 Task: In Heading Arial with underline. Font size of heading  '18'Font style of data Calibri. Font size of data  9Alignment of headline & data Align center. Fill color in heading,  RedFont color of data Black Apply border in Data No BorderIn the sheet  Attendance Summary Reportbook
Action: Mouse moved to (93, 177)
Screenshot: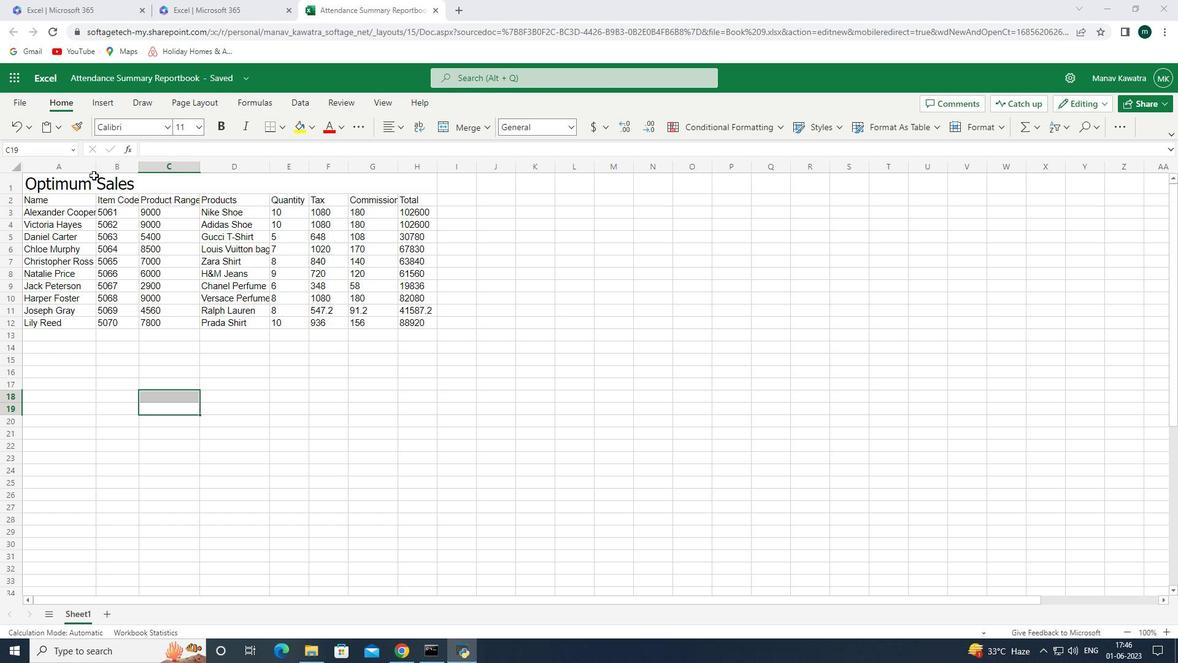 
Action: Mouse pressed left at (93, 177)
Screenshot: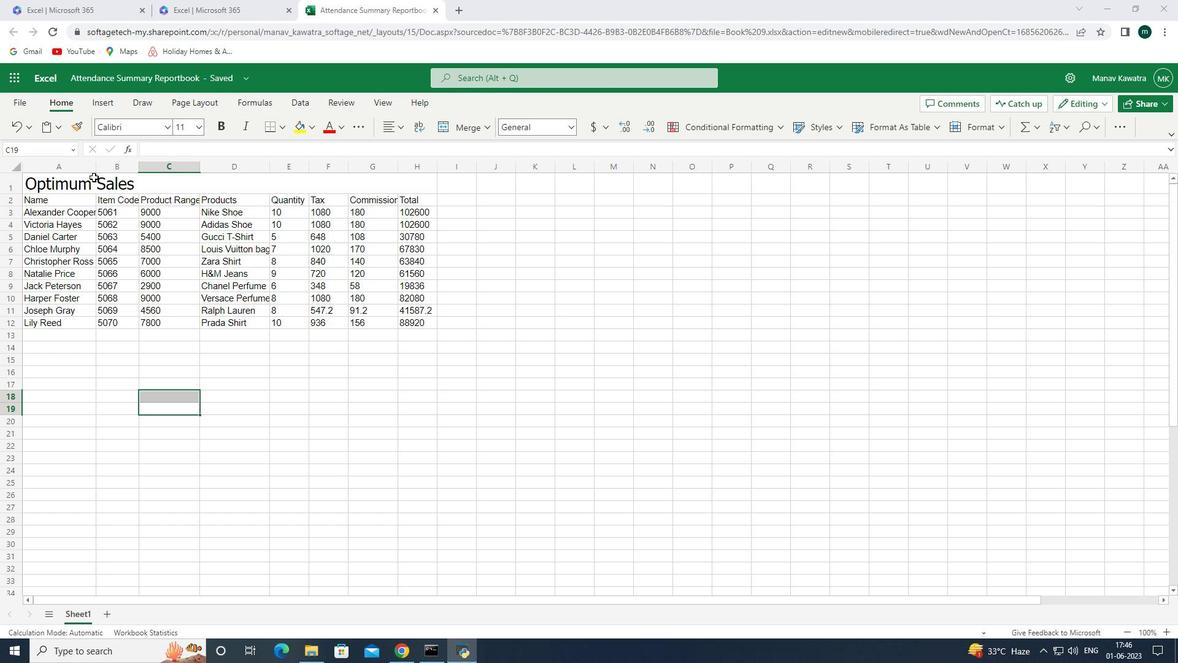 
Action: Mouse moved to (170, 130)
Screenshot: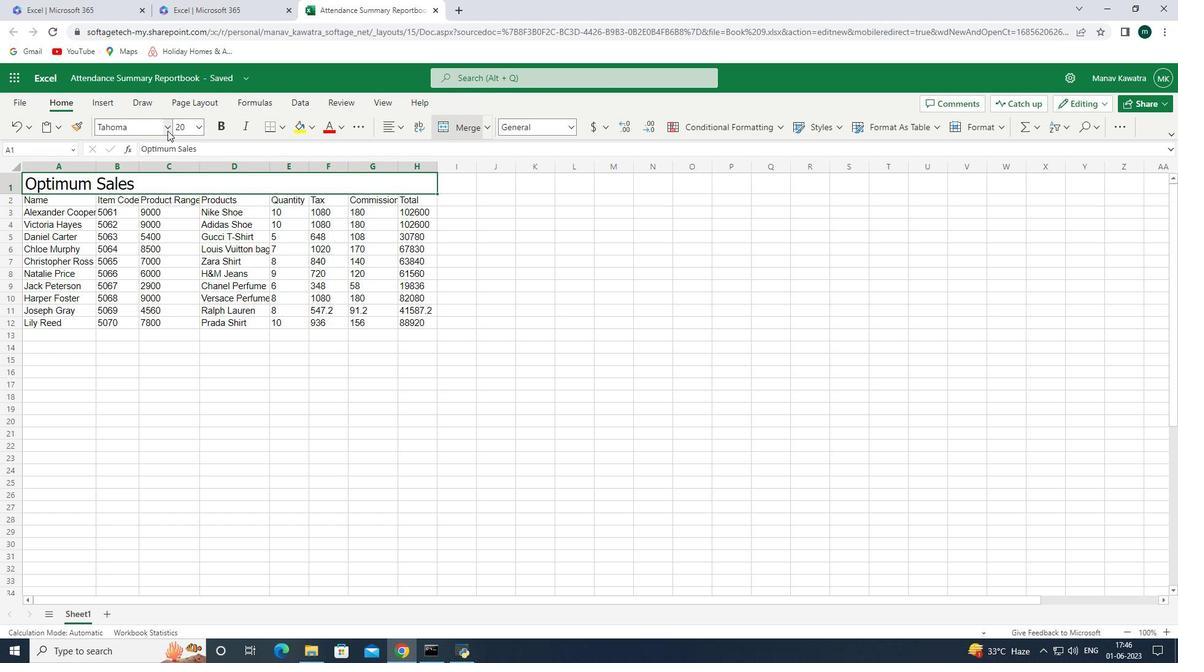 
Action: Mouse pressed left at (170, 130)
Screenshot: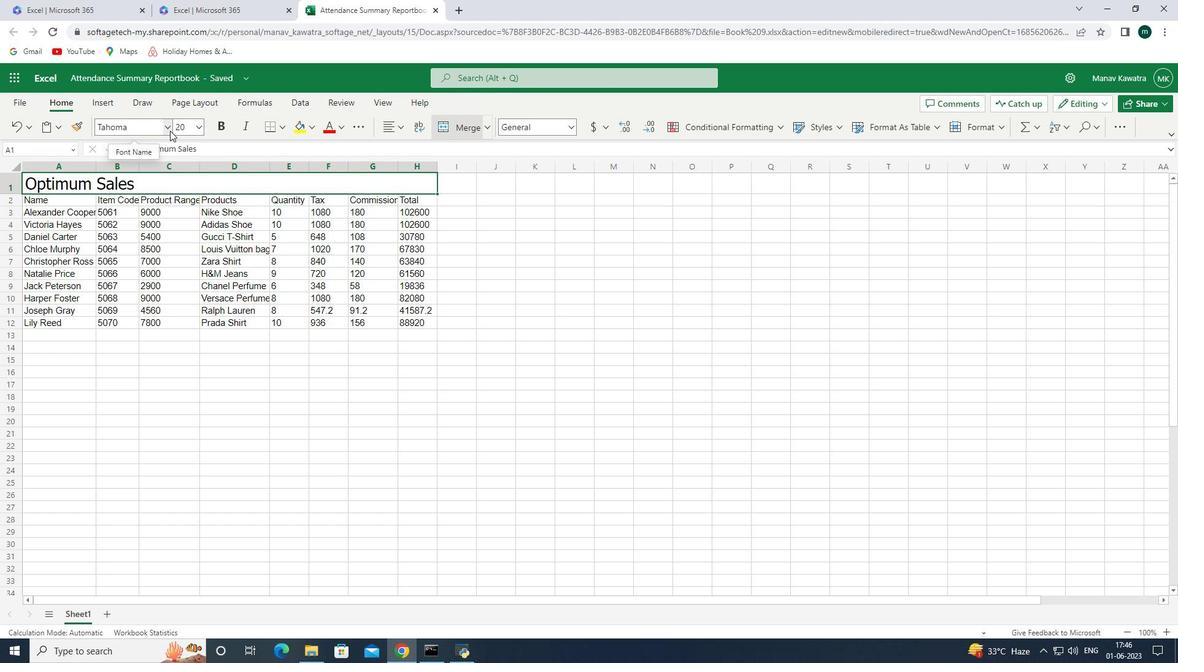 
Action: Mouse moved to (199, 224)
Screenshot: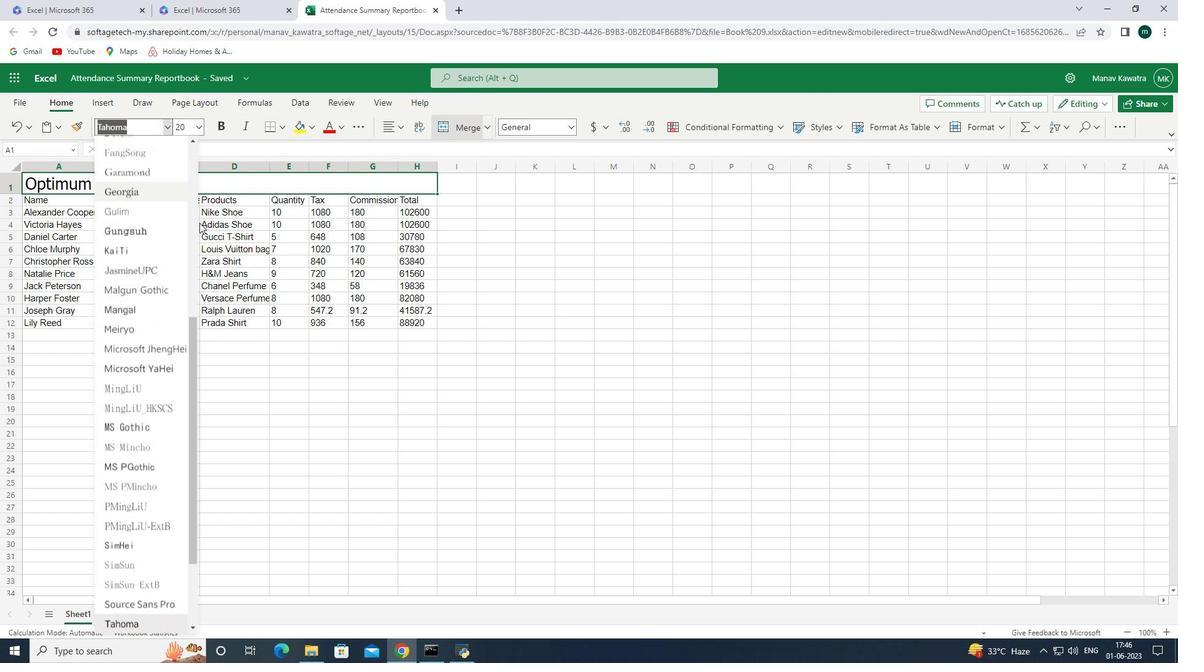 
Action: Key pressed <Key.up><Key.up><Key.up><Key.up><Key.up><Key.up><Key.up><Key.up><Key.up><Key.up><Key.up><Key.up><Key.up><Key.up><Key.up><Key.up><Key.up><Key.up><Key.up><Key.up><Key.up><Key.up><Key.up><Key.up><Key.up><Key.up><Key.up><Key.up><Key.up><Key.up><Key.up><Key.up><Key.up><Key.up><Key.up><Key.up><Key.up><Key.up><Key.up><Key.up><Key.enter>
Screenshot: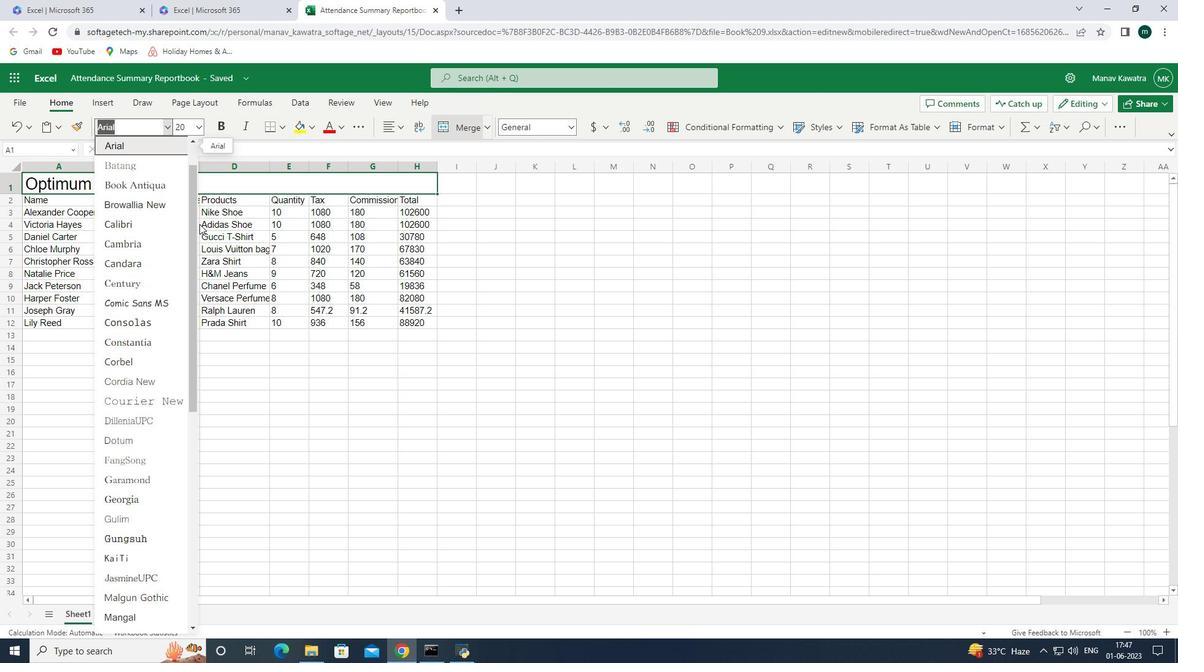 
Action: Mouse moved to (367, 127)
Screenshot: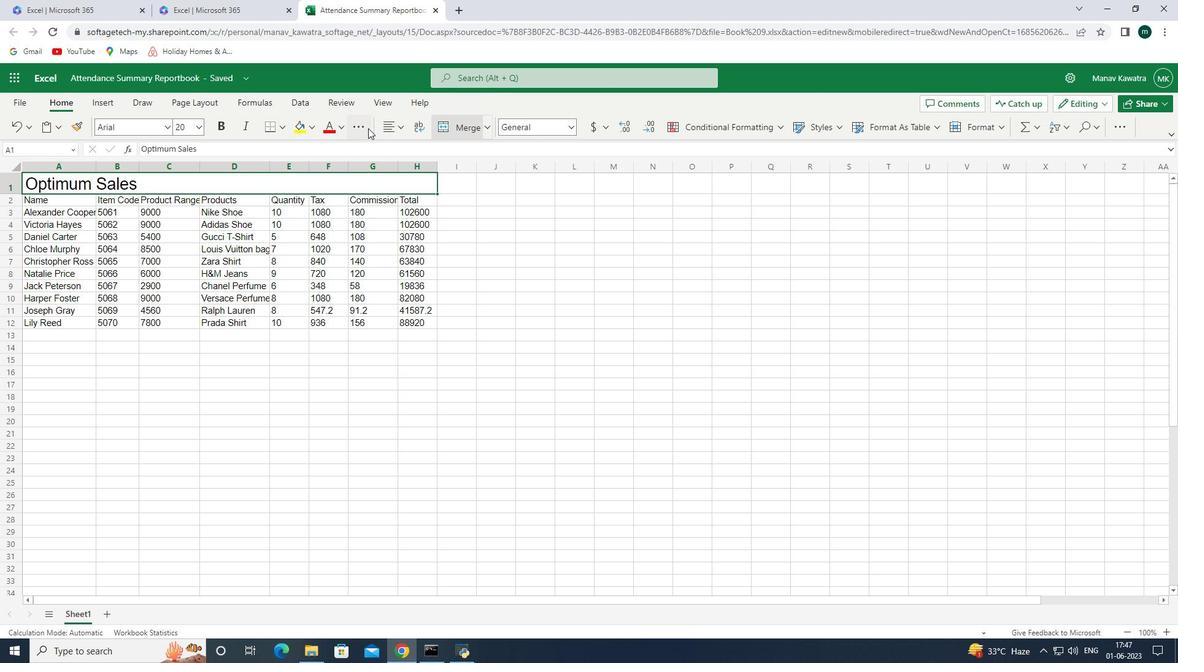 
Action: Mouse pressed left at (367, 127)
Screenshot: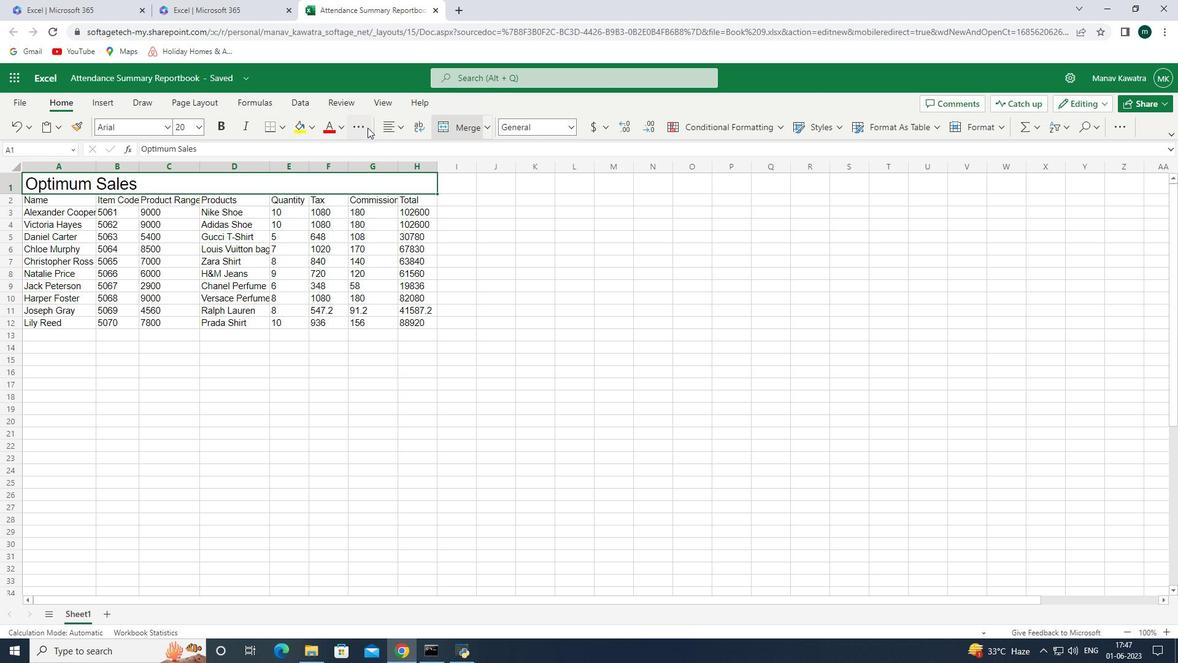 
Action: Mouse moved to (383, 216)
Screenshot: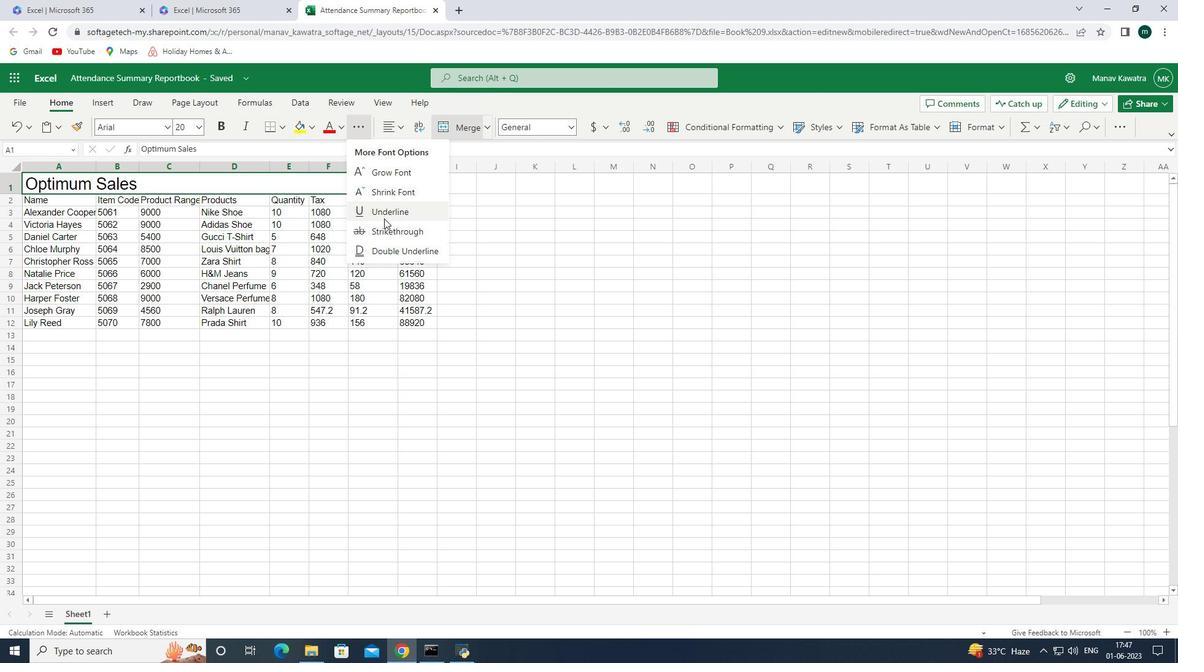 
Action: Mouse pressed left at (383, 216)
Screenshot: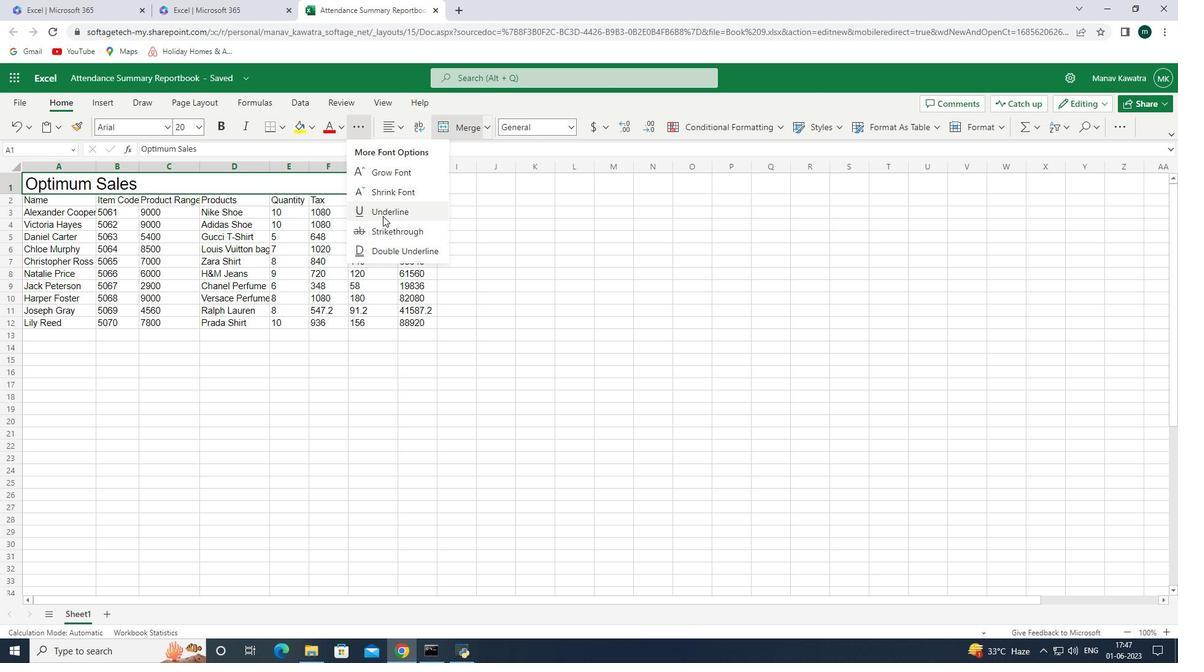 
Action: Mouse moved to (195, 128)
Screenshot: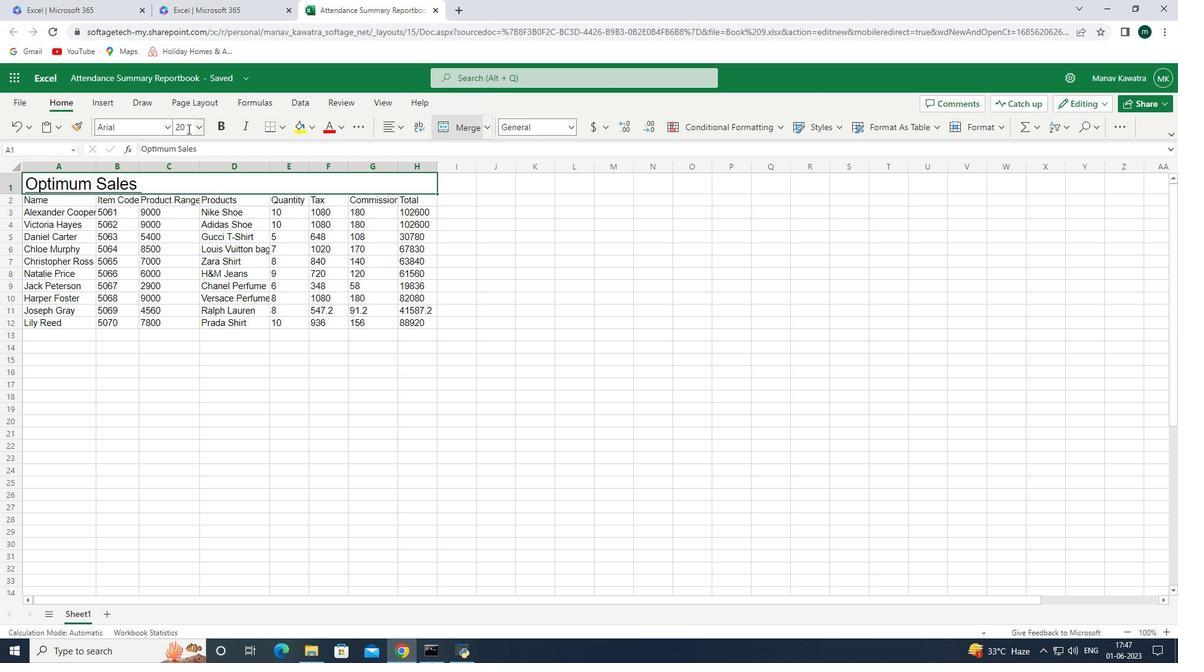 
Action: Mouse pressed left at (195, 128)
Screenshot: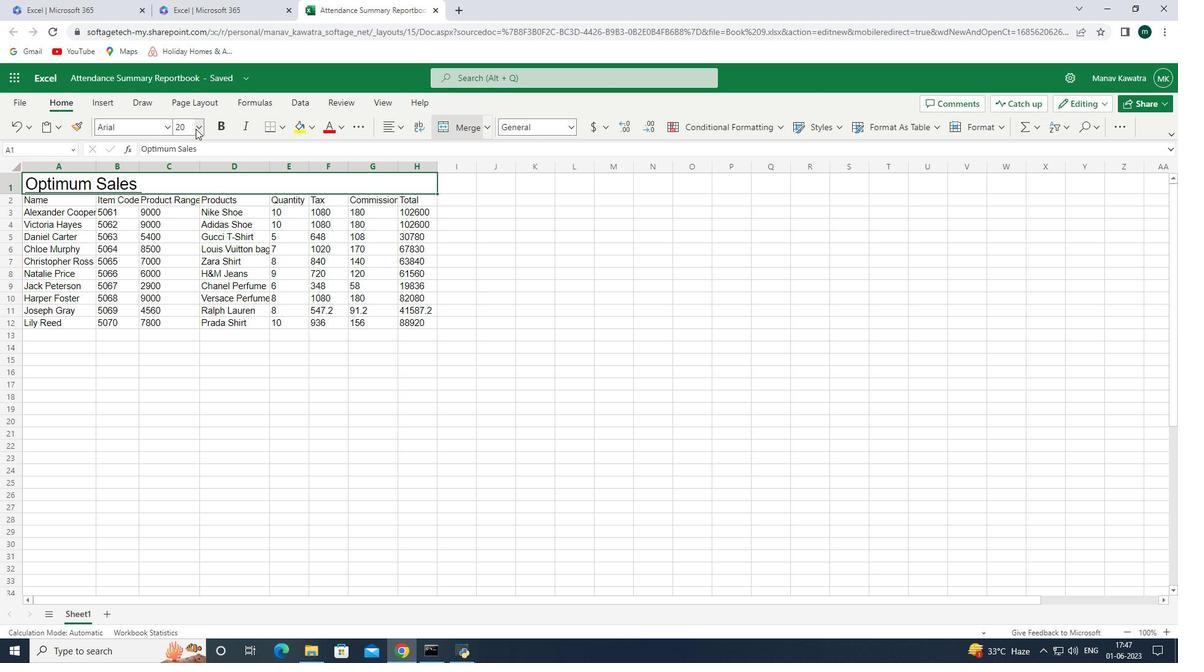
Action: Mouse moved to (194, 276)
Screenshot: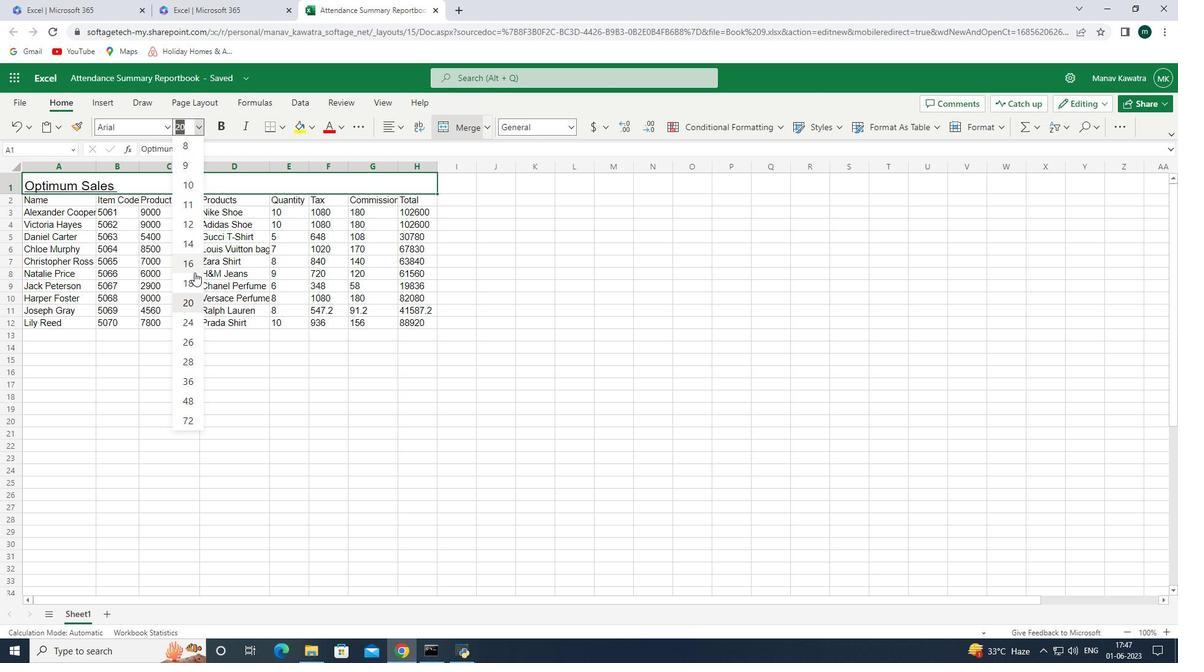 
Action: Mouse pressed left at (194, 276)
Screenshot: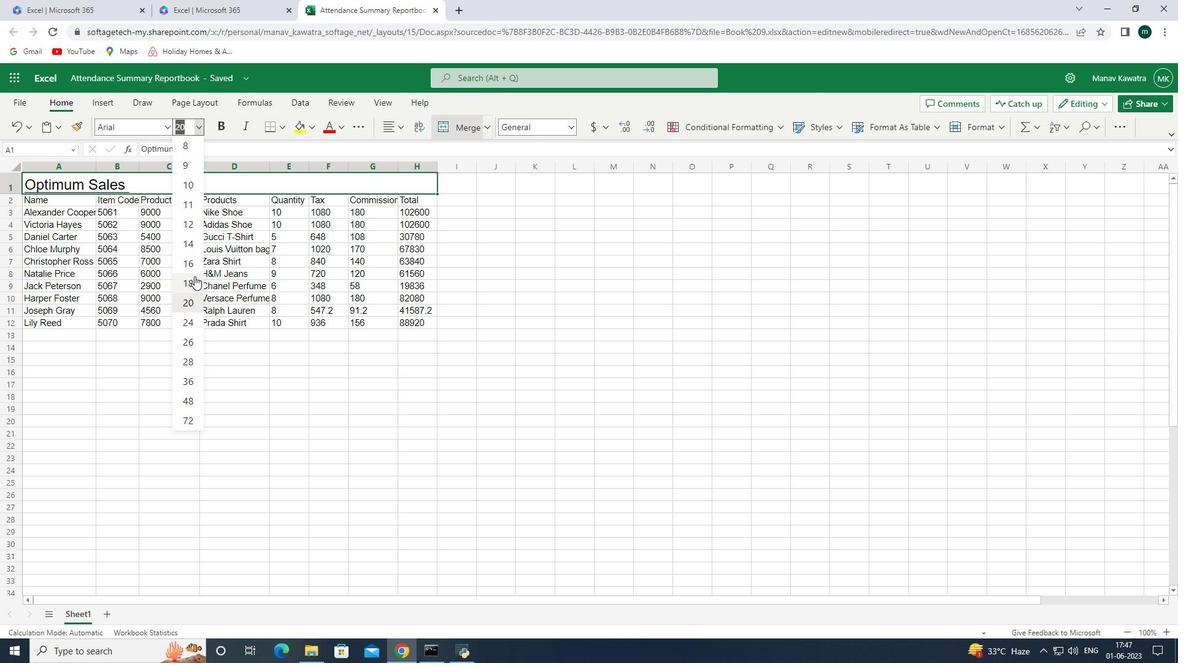 
Action: Mouse moved to (30, 198)
Screenshot: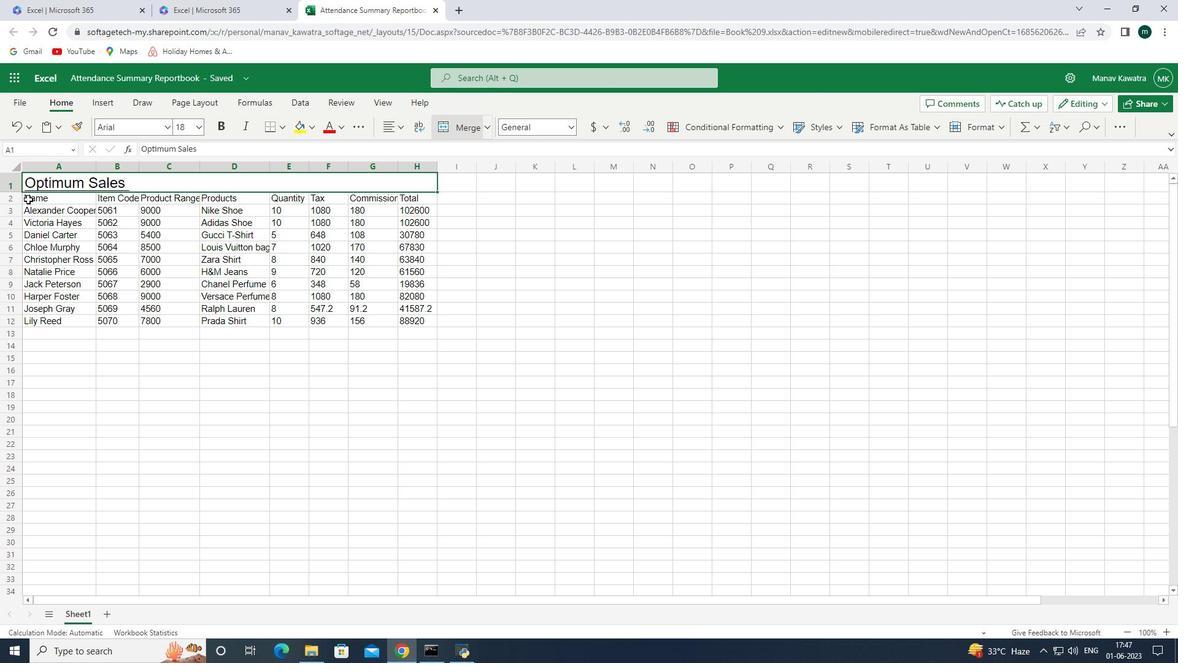 
Action: Mouse pressed left at (30, 198)
Screenshot: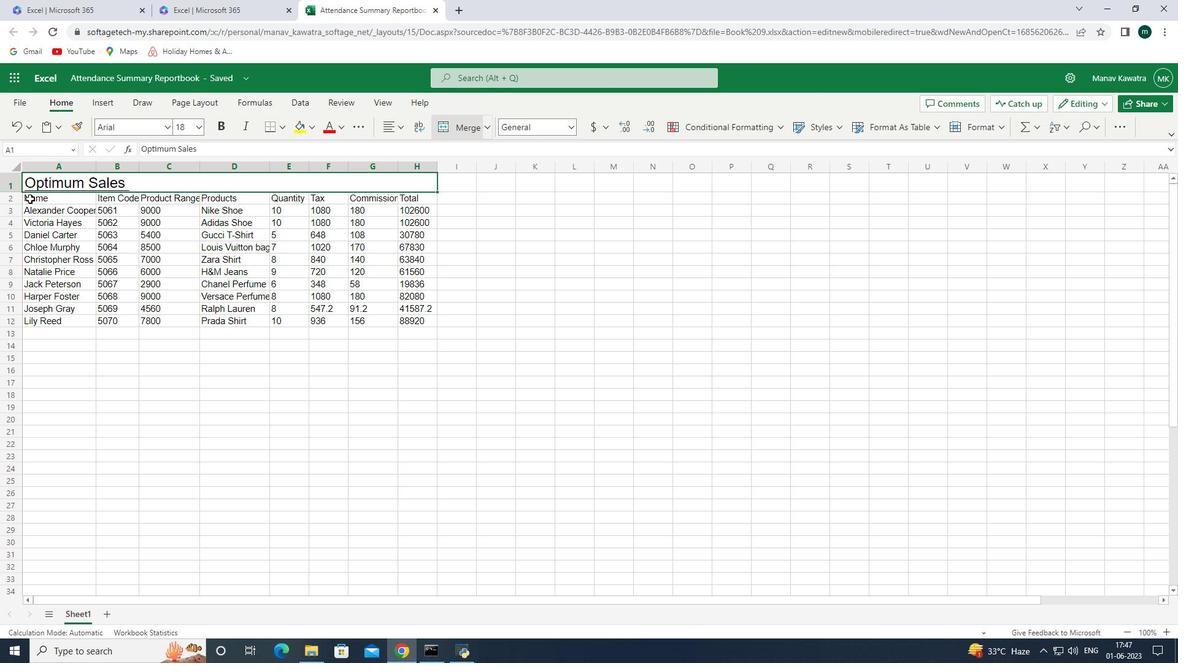 
Action: Mouse moved to (195, 126)
Screenshot: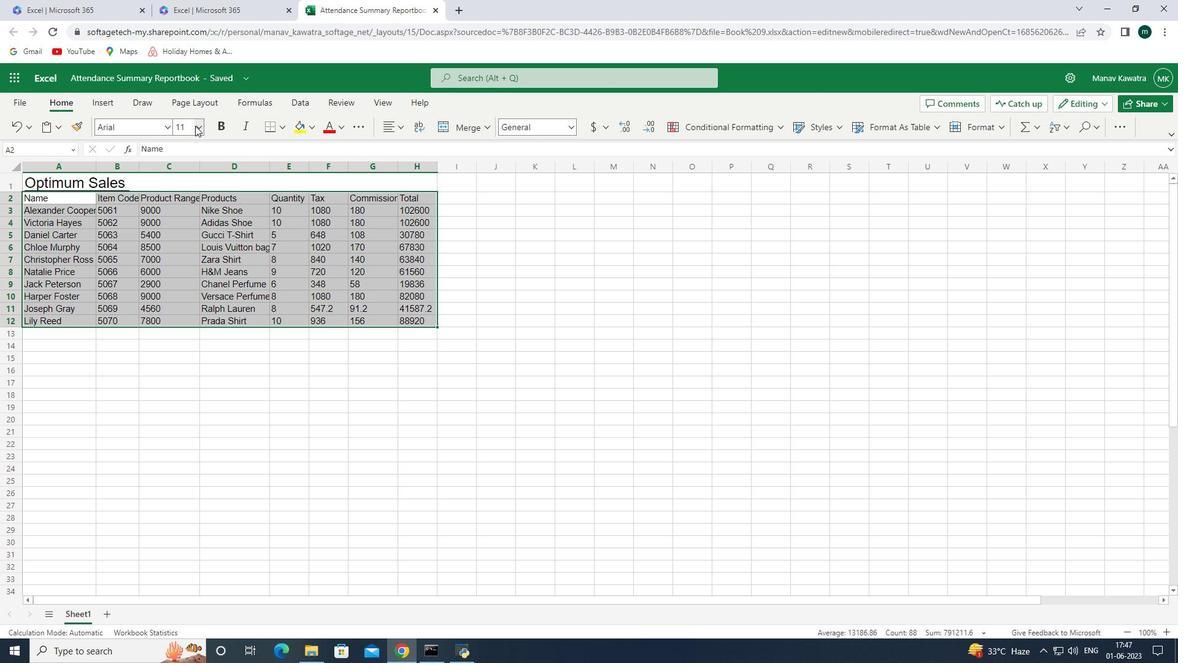 
Action: Mouse pressed left at (195, 126)
Screenshot: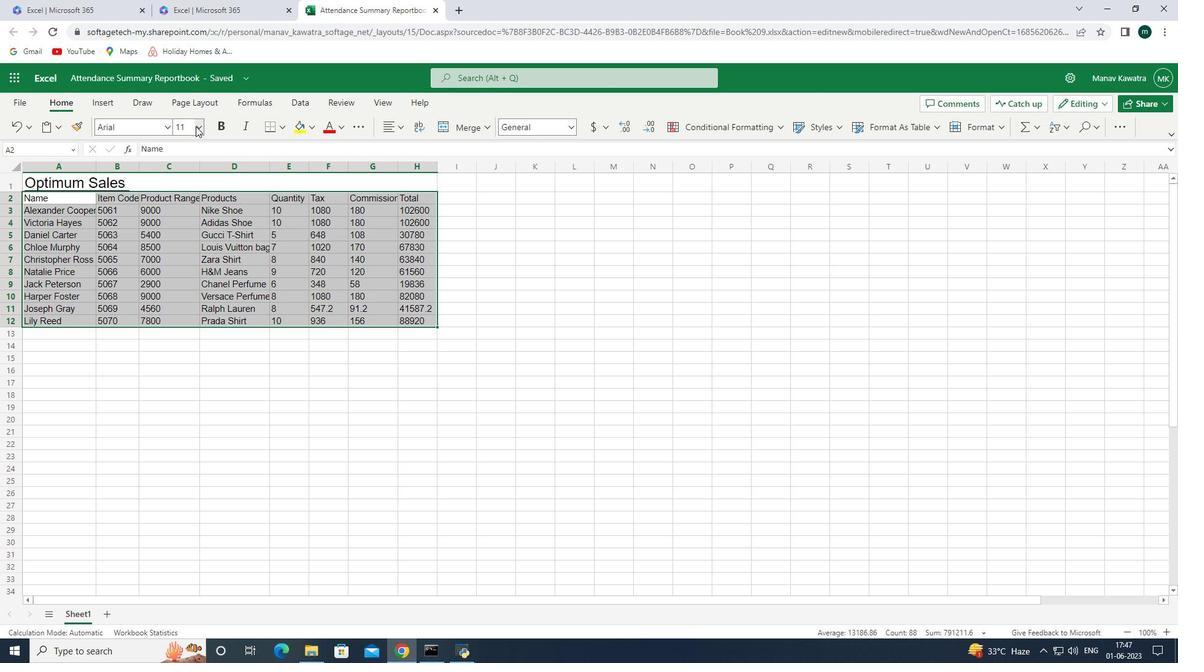 
Action: Mouse moved to (193, 166)
Screenshot: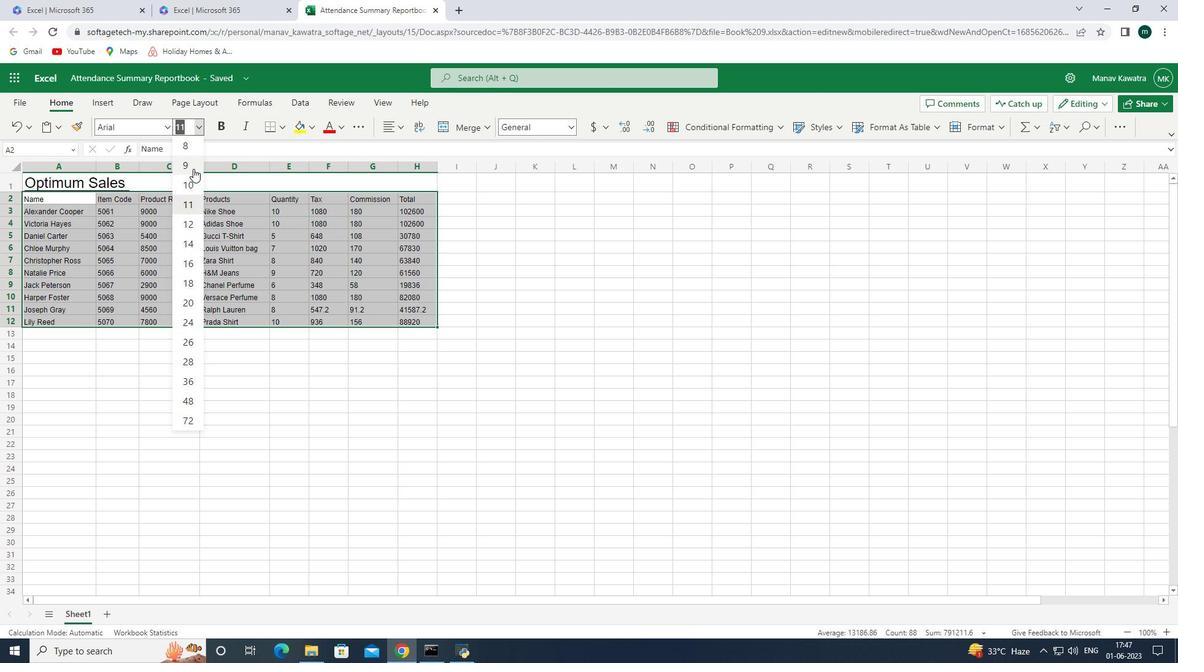 
Action: Mouse pressed left at (193, 166)
Screenshot: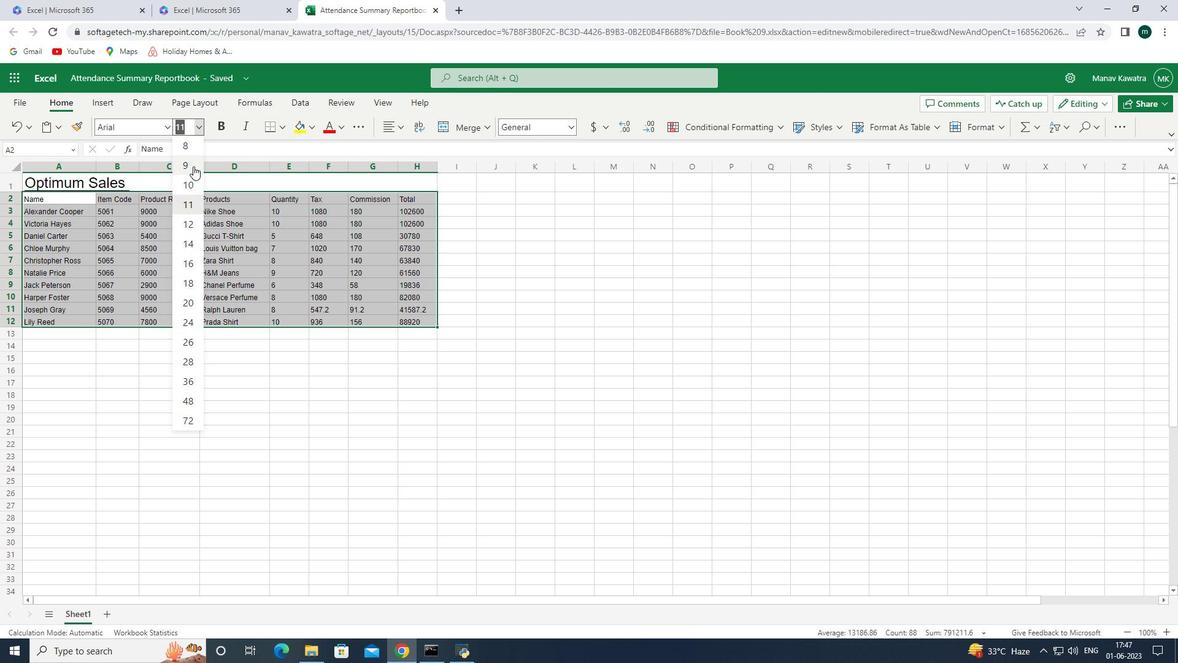 
Action: Mouse moved to (550, 438)
Screenshot: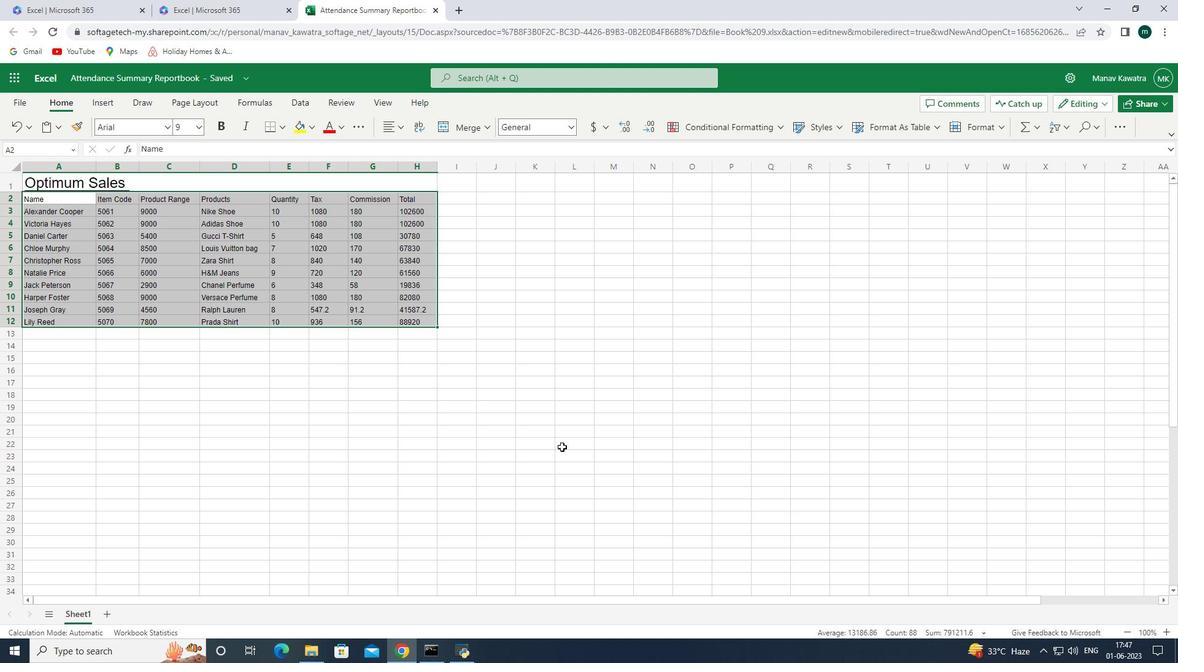 
Action: Mouse pressed left at (550, 438)
Screenshot: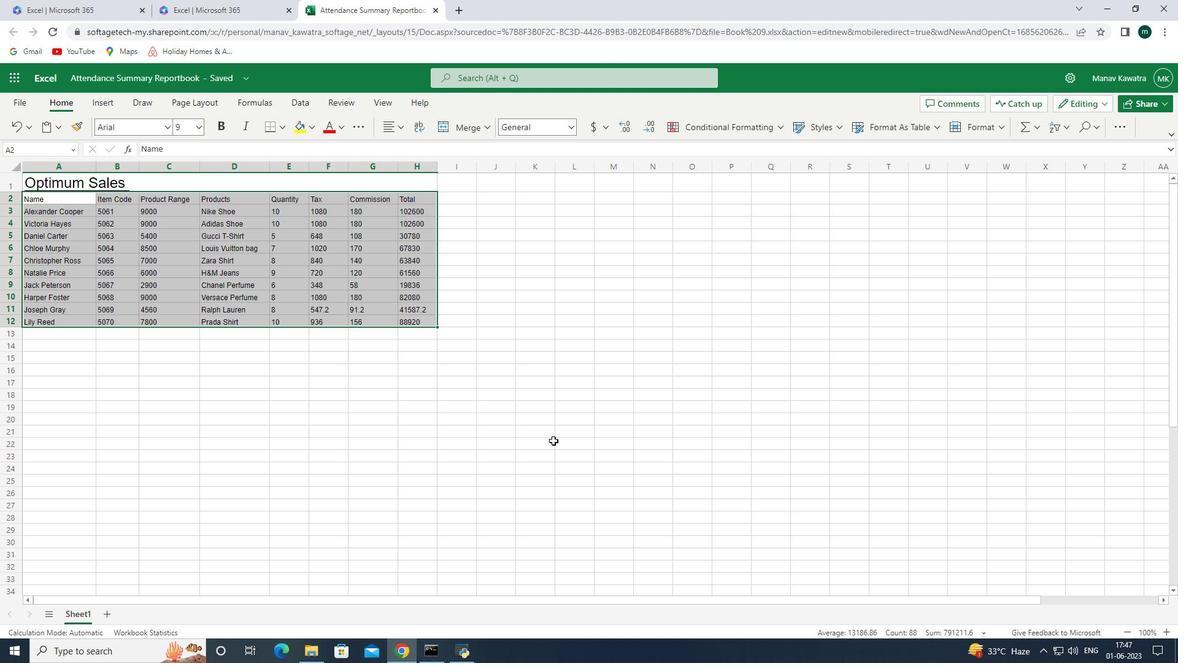 
Action: Mouse moved to (112, 180)
Screenshot: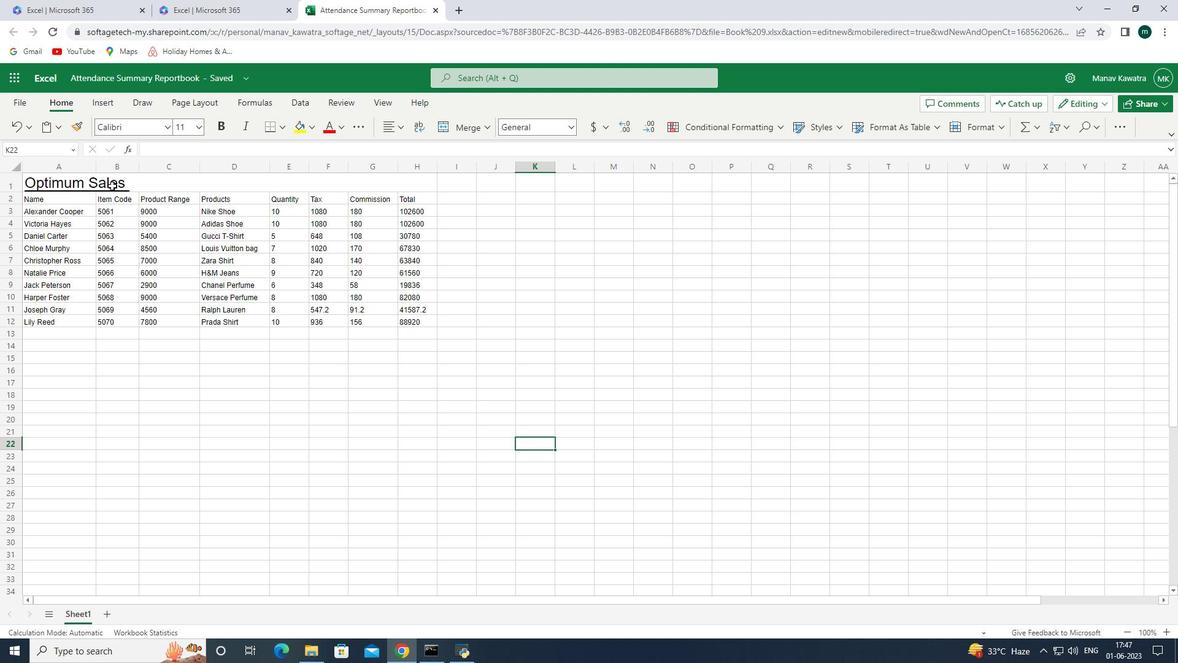 
Action: Mouse pressed left at (112, 180)
Screenshot: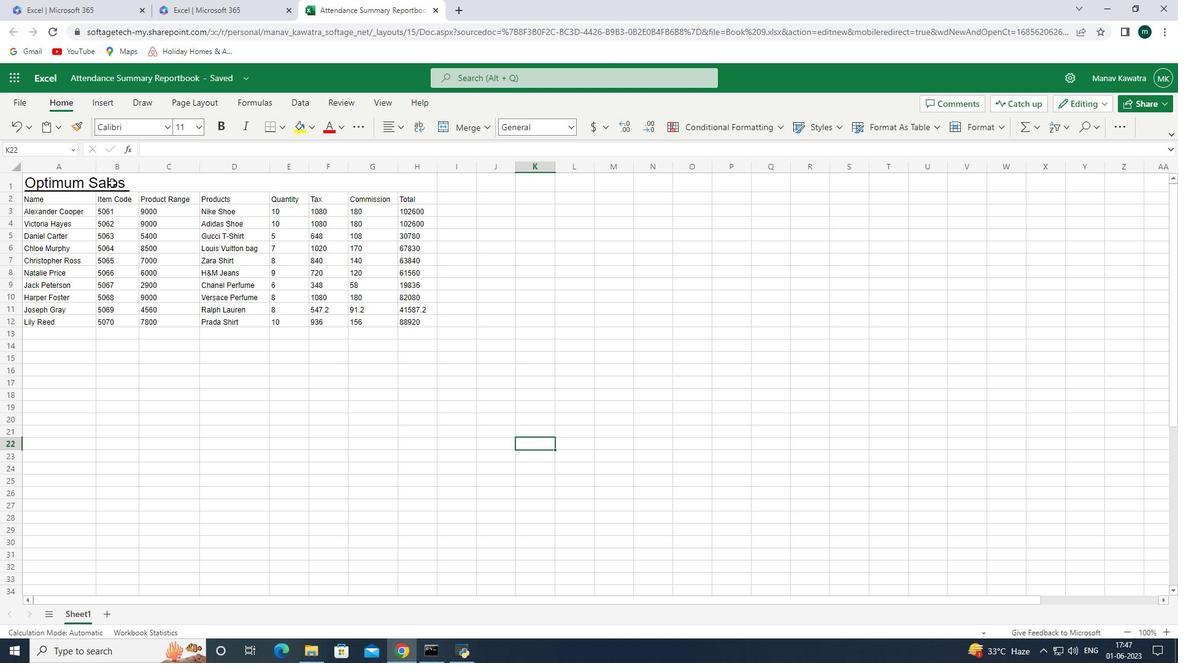
Action: Mouse moved to (485, 128)
Screenshot: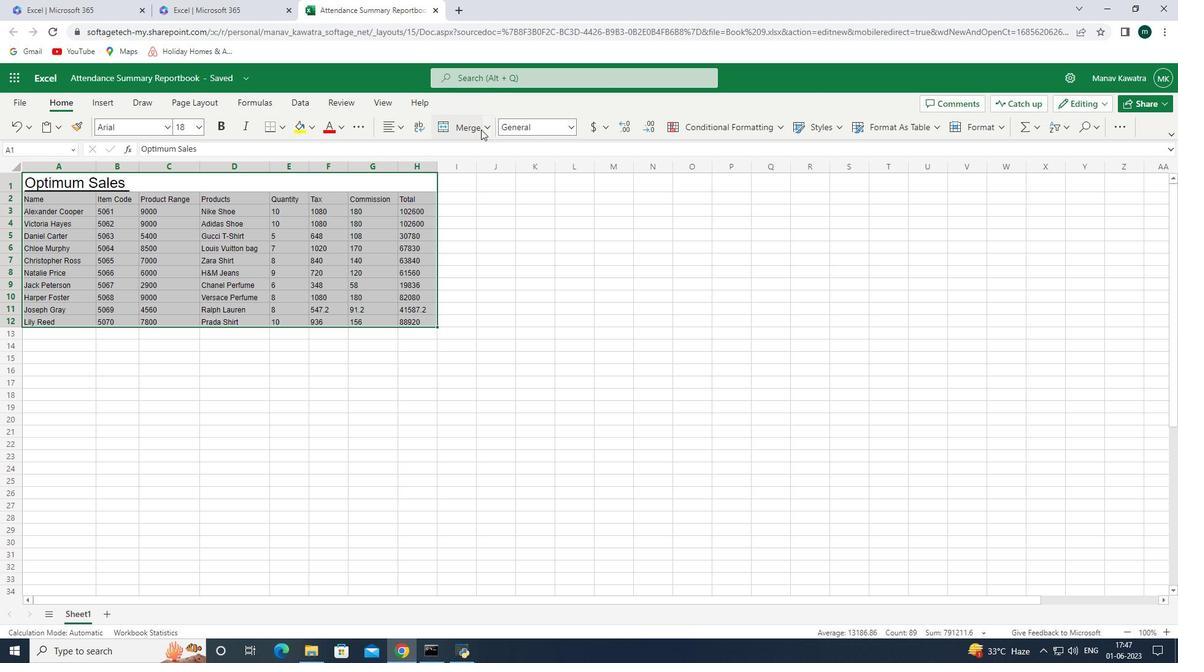 
Action: Mouse pressed left at (485, 128)
Screenshot: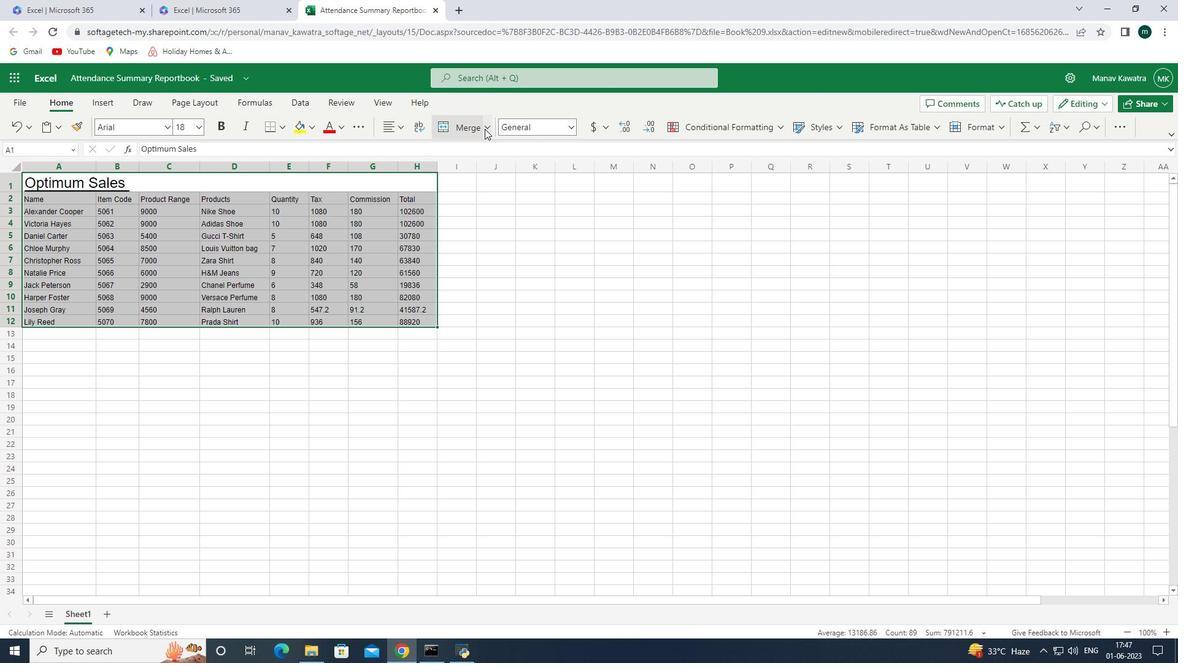 
Action: Mouse moved to (488, 127)
Screenshot: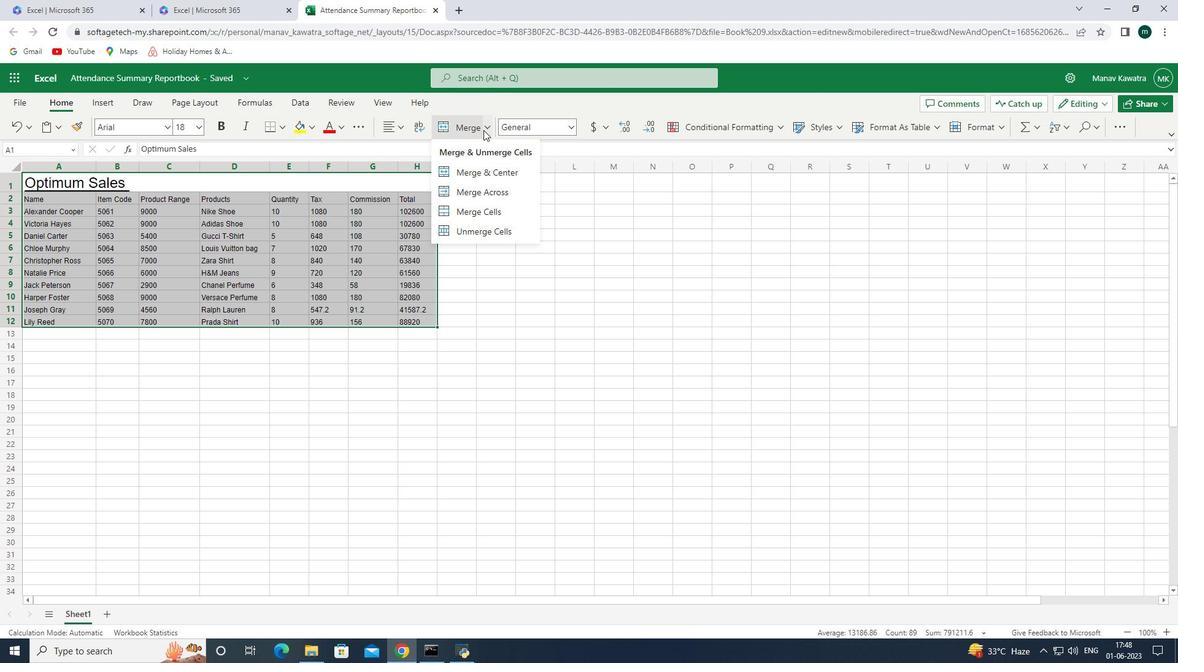 
Action: Mouse pressed left at (488, 127)
Screenshot: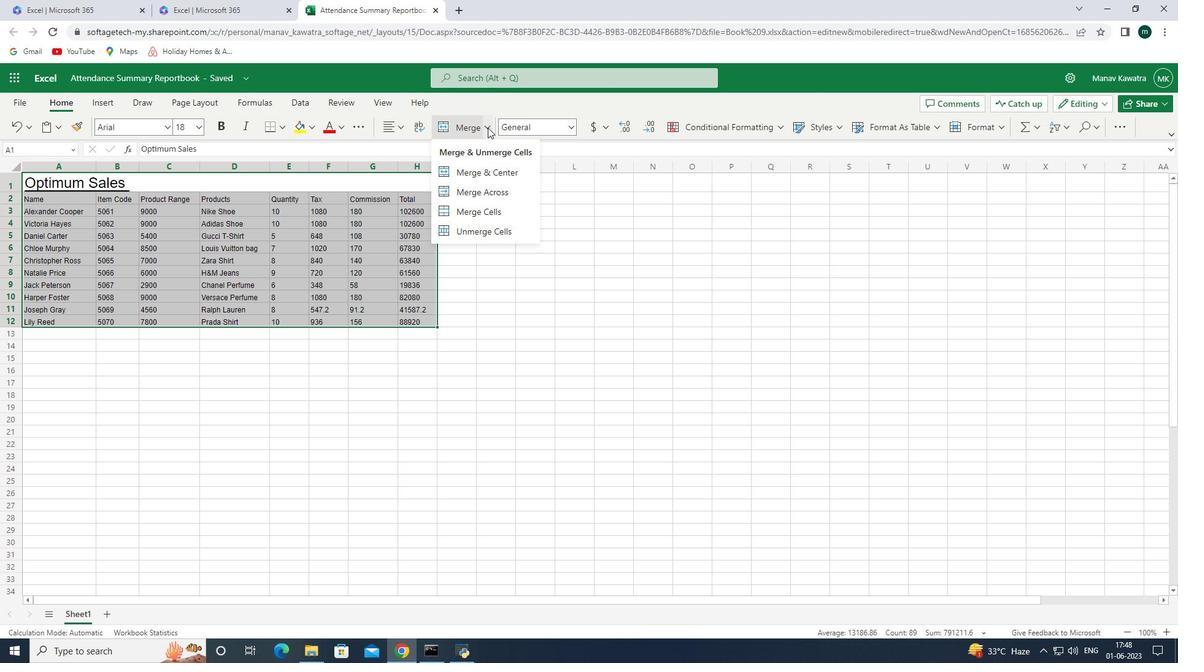 
Action: Mouse moved to (396, 123)
Screenshot: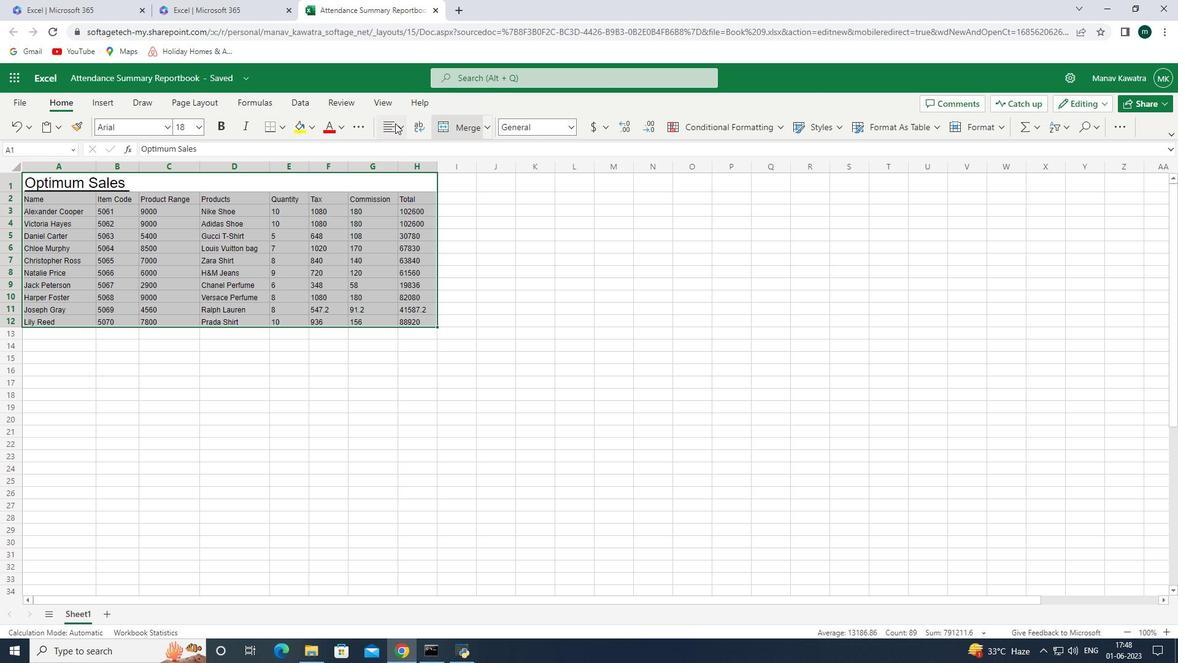 
Action: Mouse pressed left at (396, 123)
Screenshot: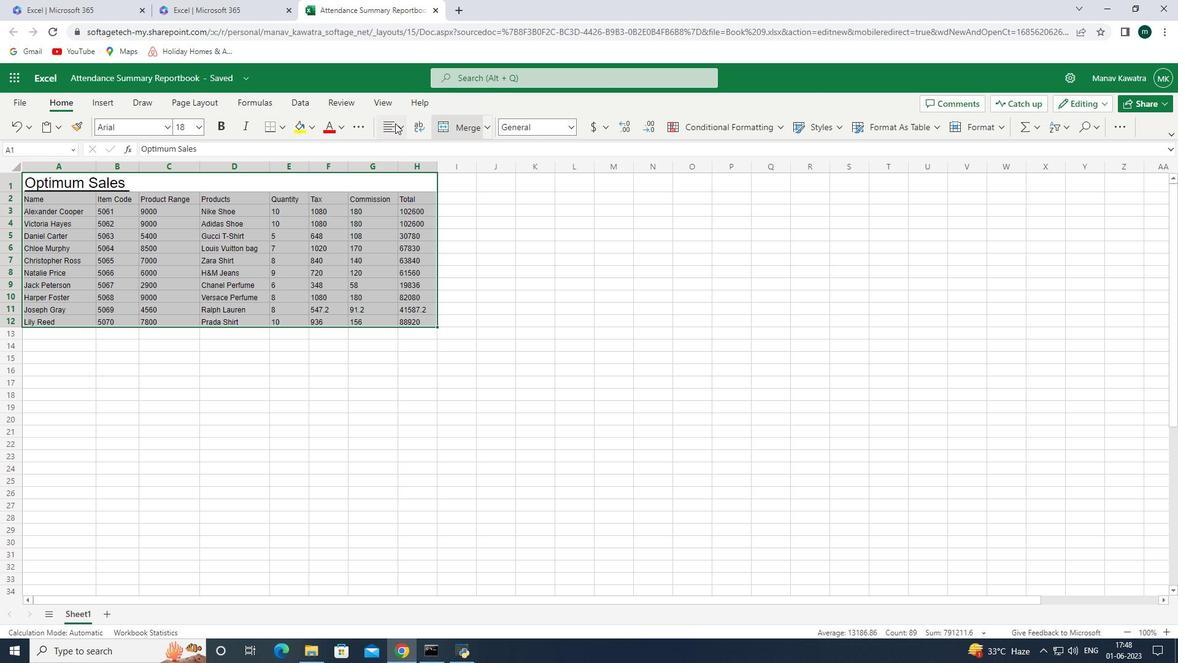 
Action: Mouse moved to (408, 183)
Screenshot: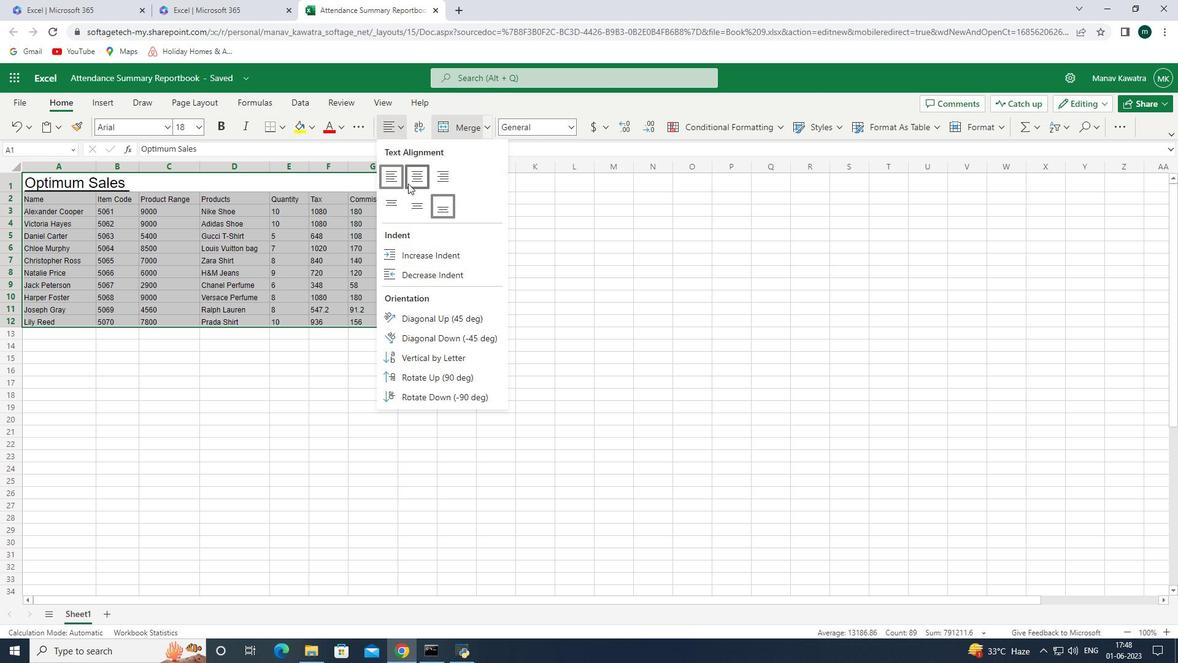 
Action: Mouse pressed left at (408, 183)
Screenshot: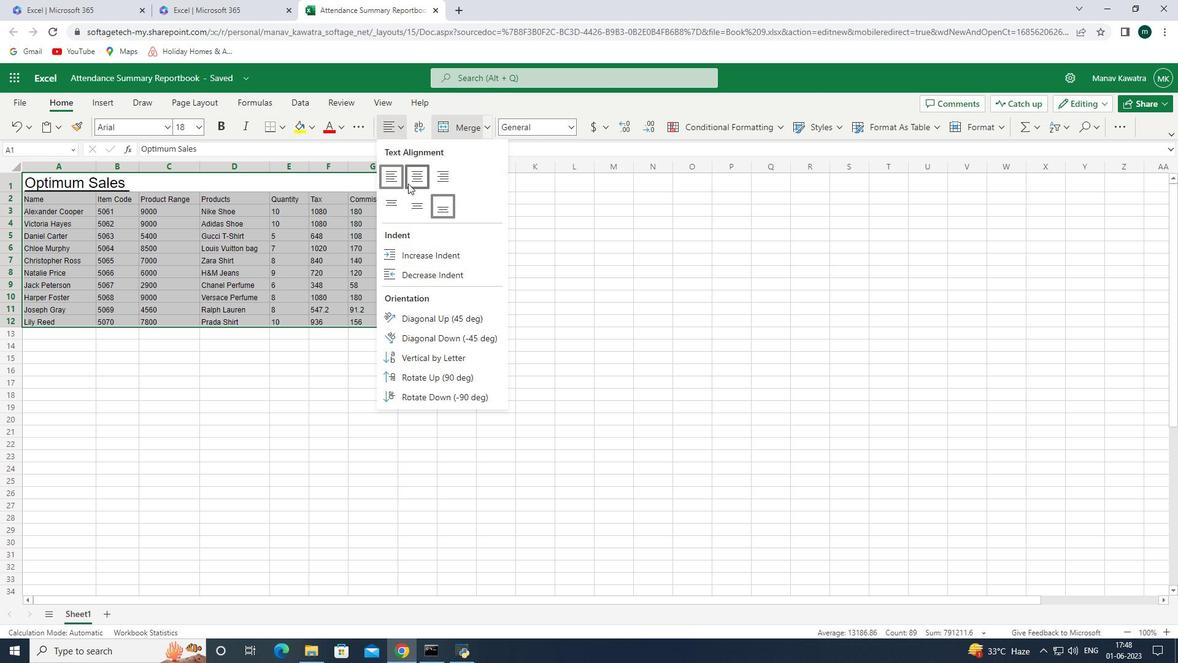 
Action: Mouse moved to (198, 182)
Screenshot: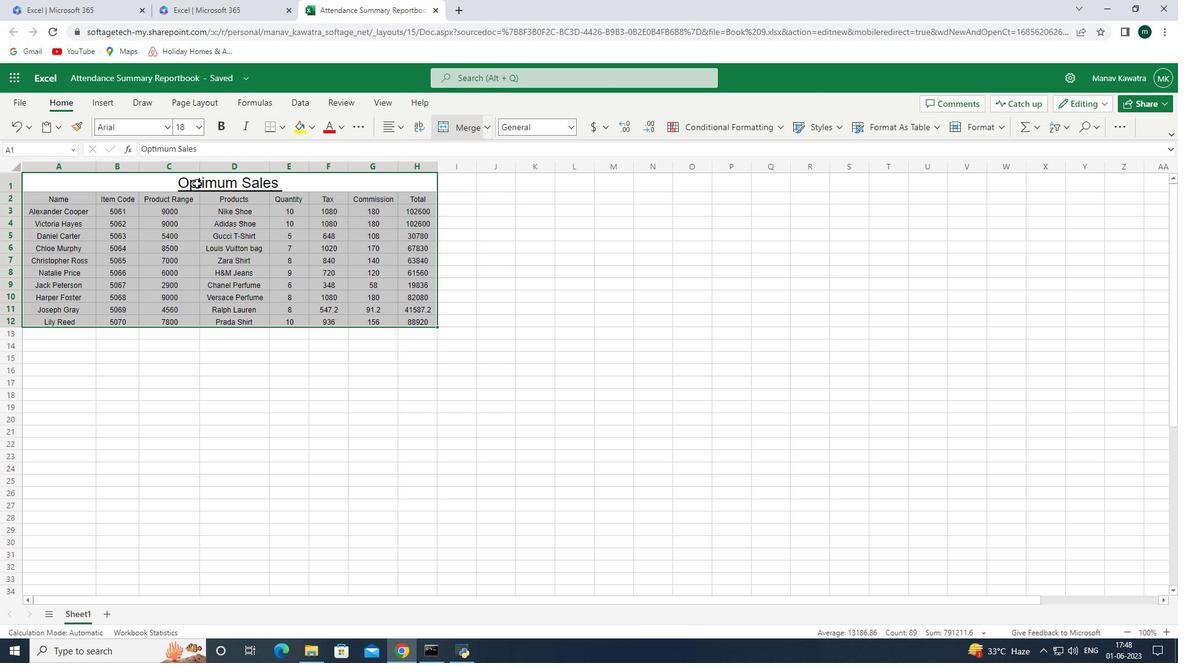 
Action: Mouse pressed left at (198, 182)
Screenshot: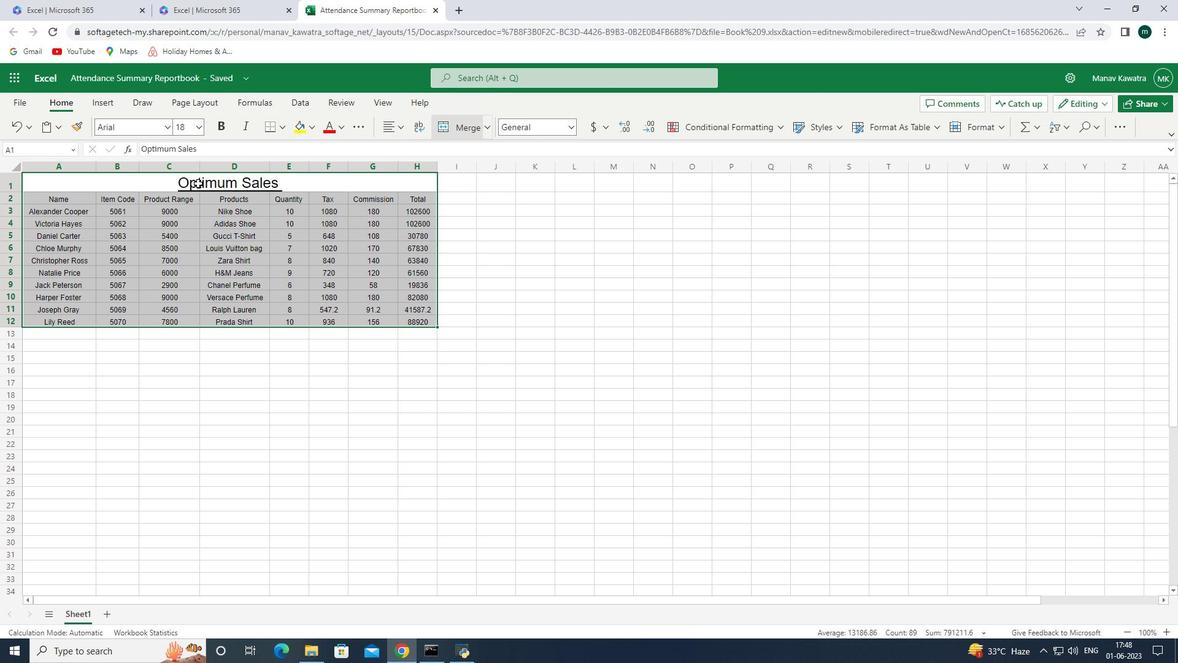 
Action: Mouse moved to (338, 125)
Screenshot: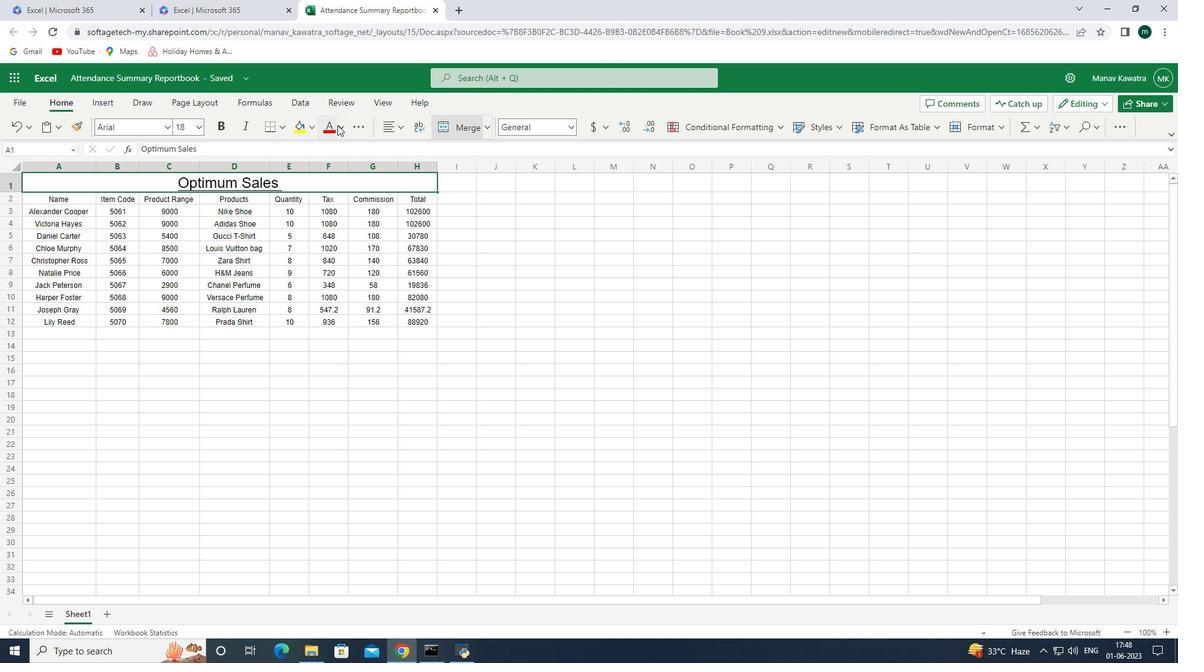 
Action: Mouse pressed left at (338, 125)
Screenshot: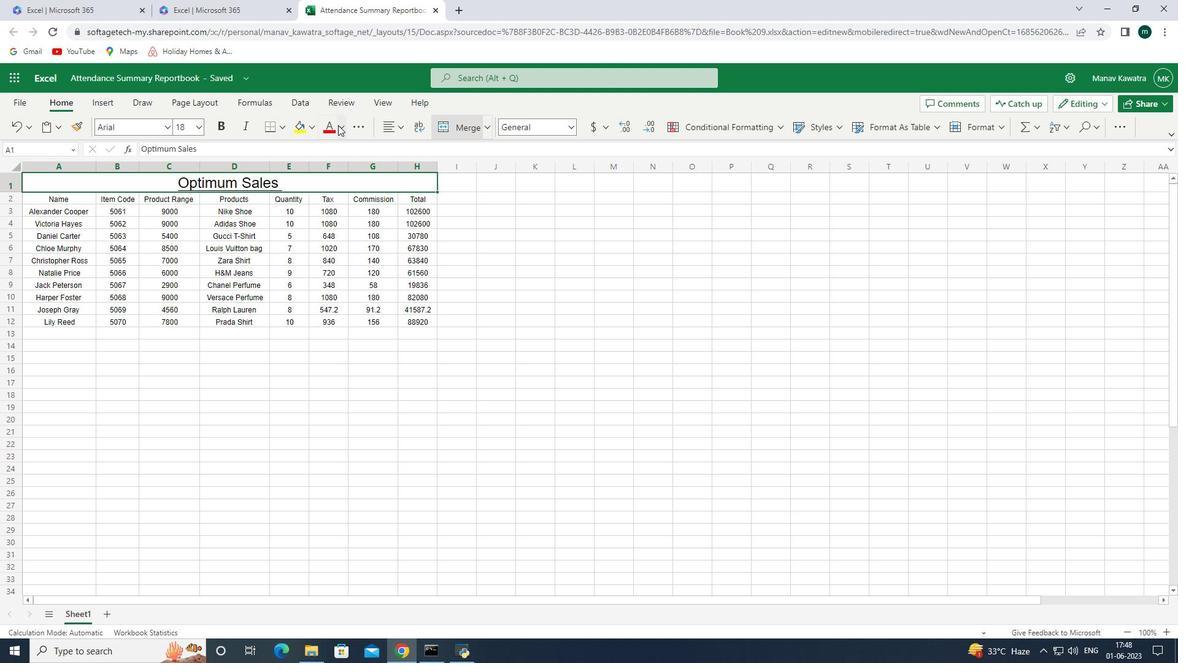 
Action: Mouse moved to (351, 335)
Screenshot: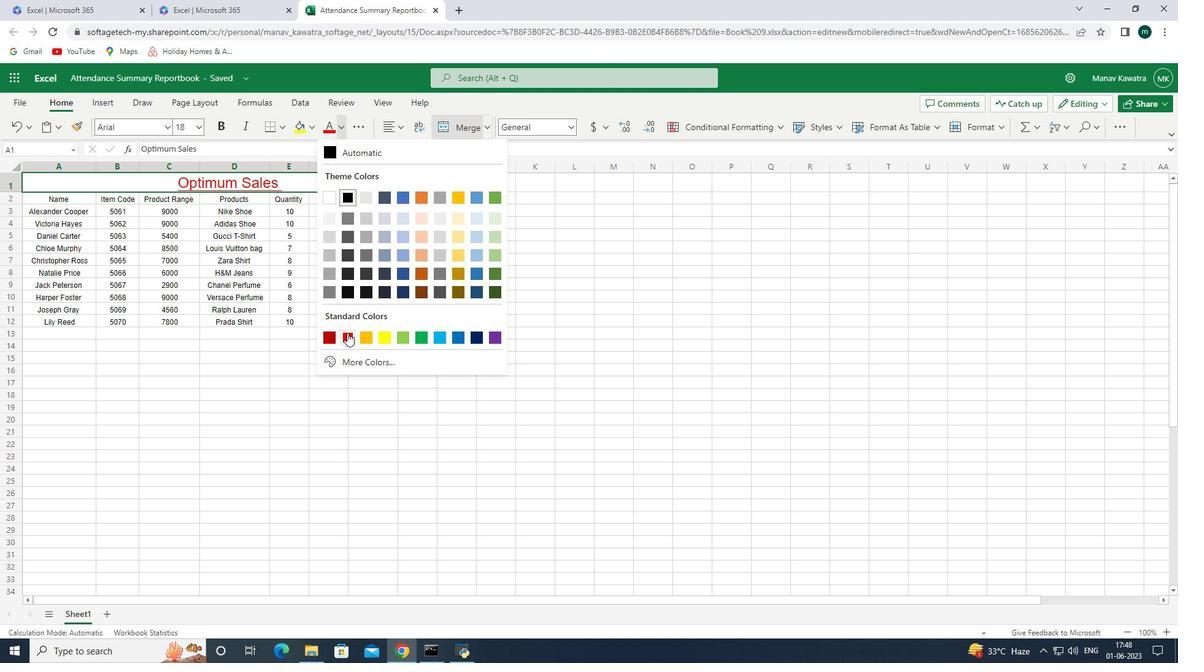 
Action: Mouse pressed left at (351, 335)
Screenshot: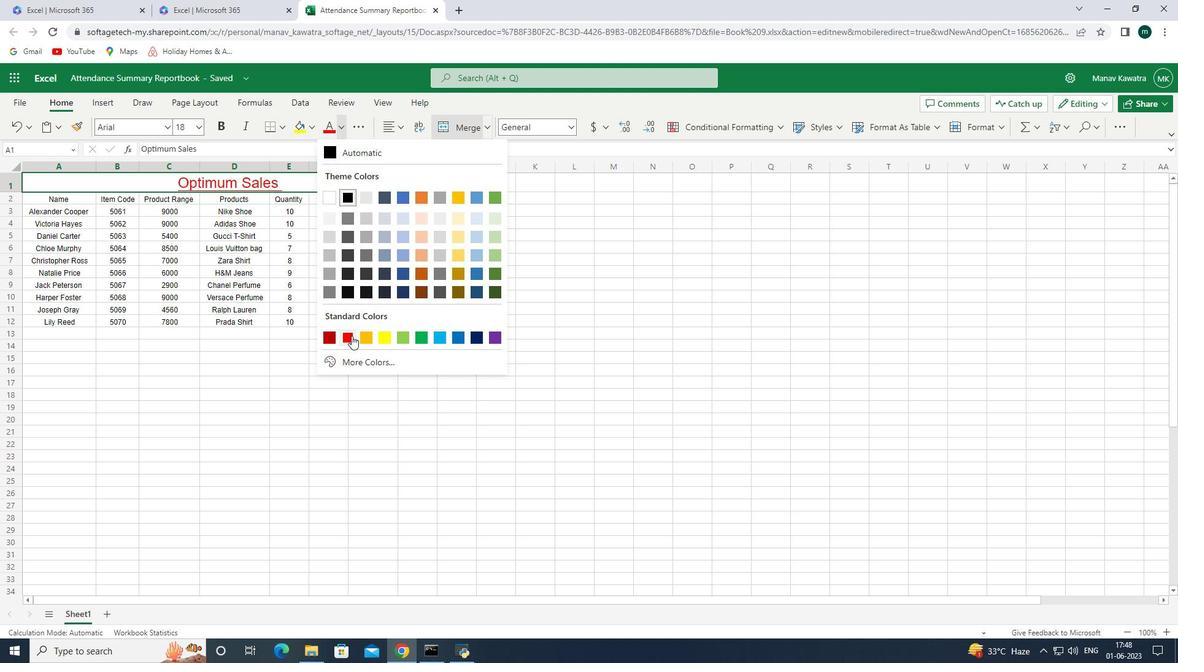 
Action: Mouse moved to (257, 356)
Screenshot: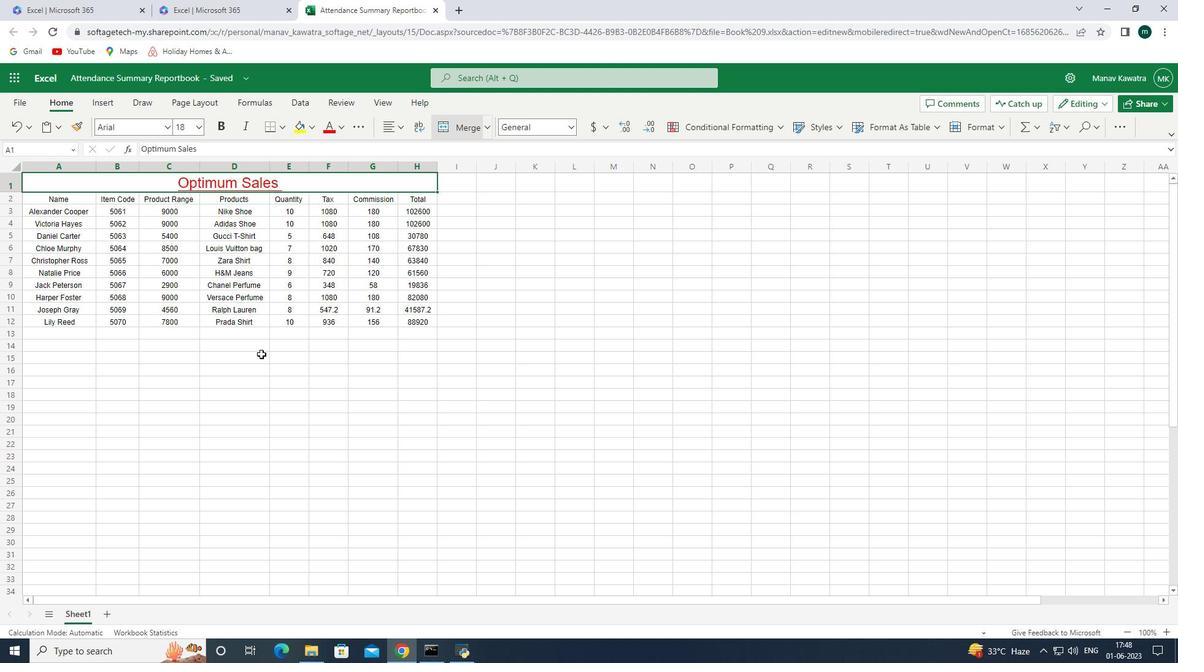 
Action: Mouse pressed left at (257, 356)
Screenshot: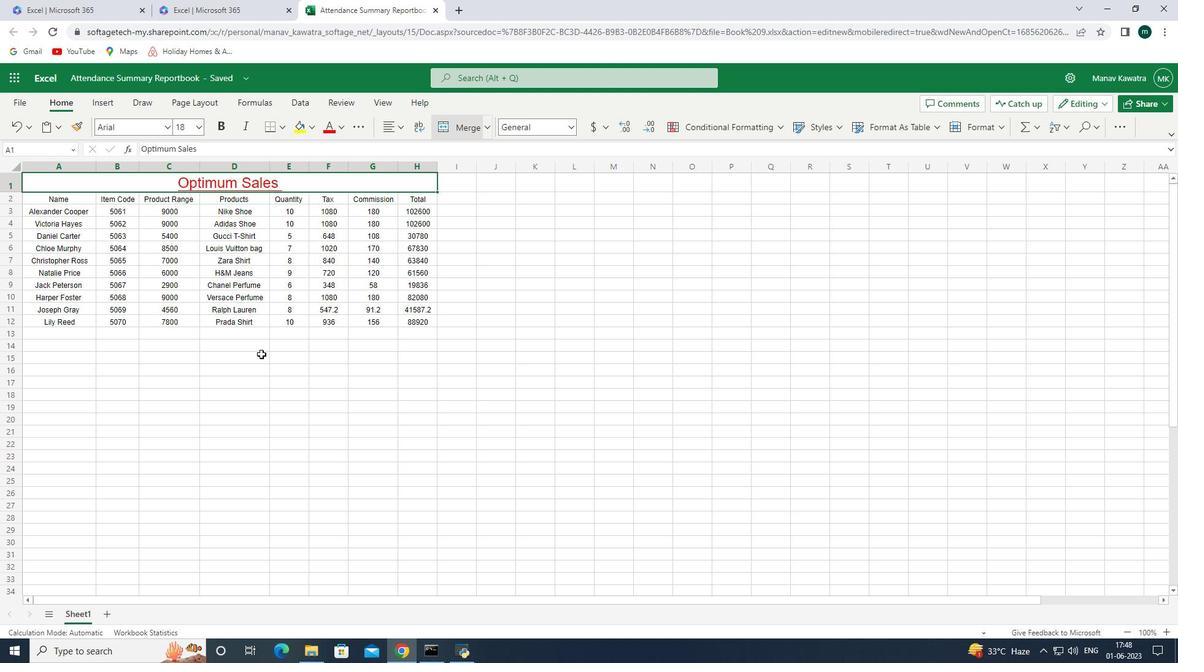 
Action: Mouse moved to (100, 197)
Screenshot: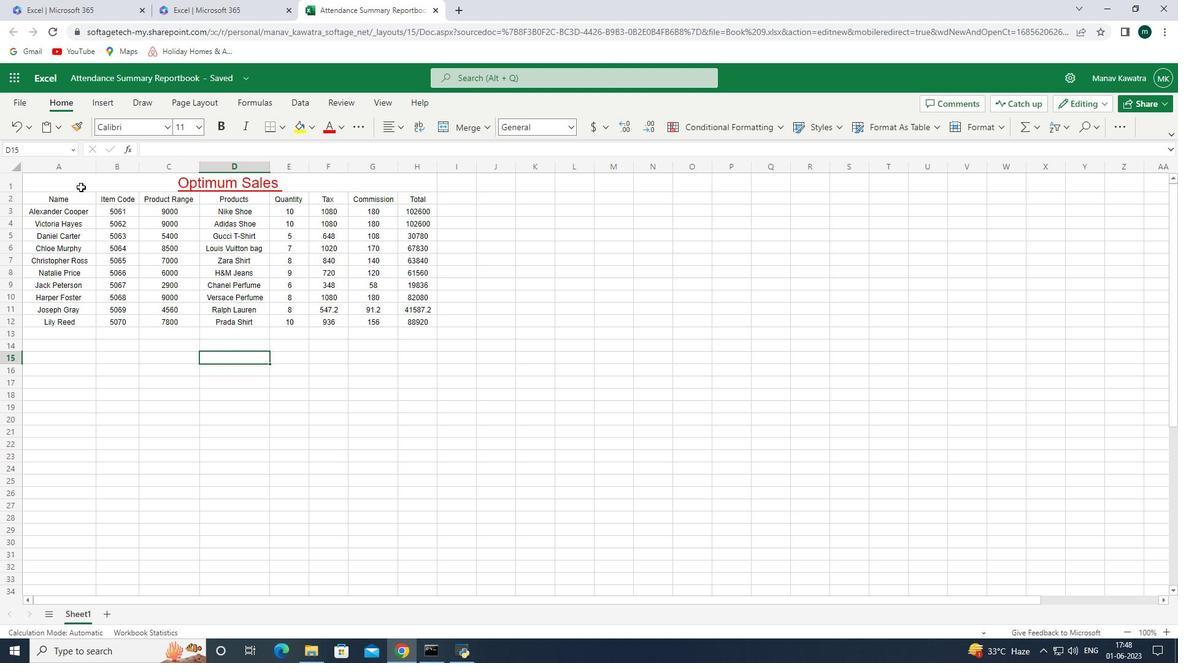 
Action: Mouse pressed left at (68, 170)
Screenshot: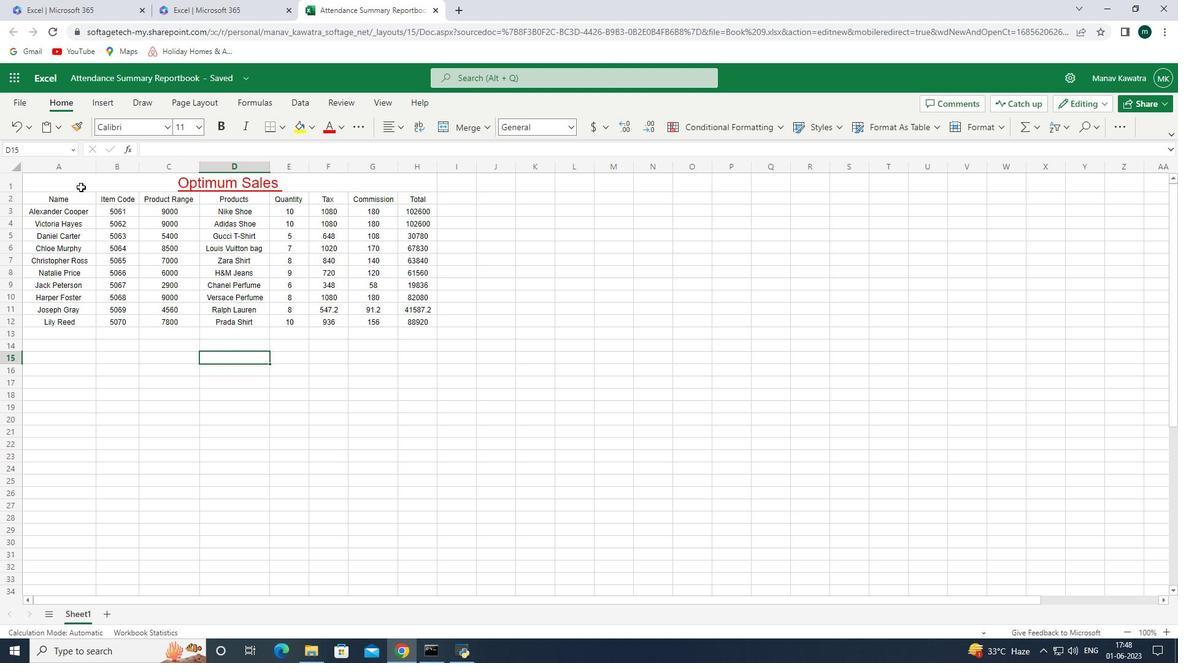 
Action: Mouse moved to (60, 181)
Screenshot: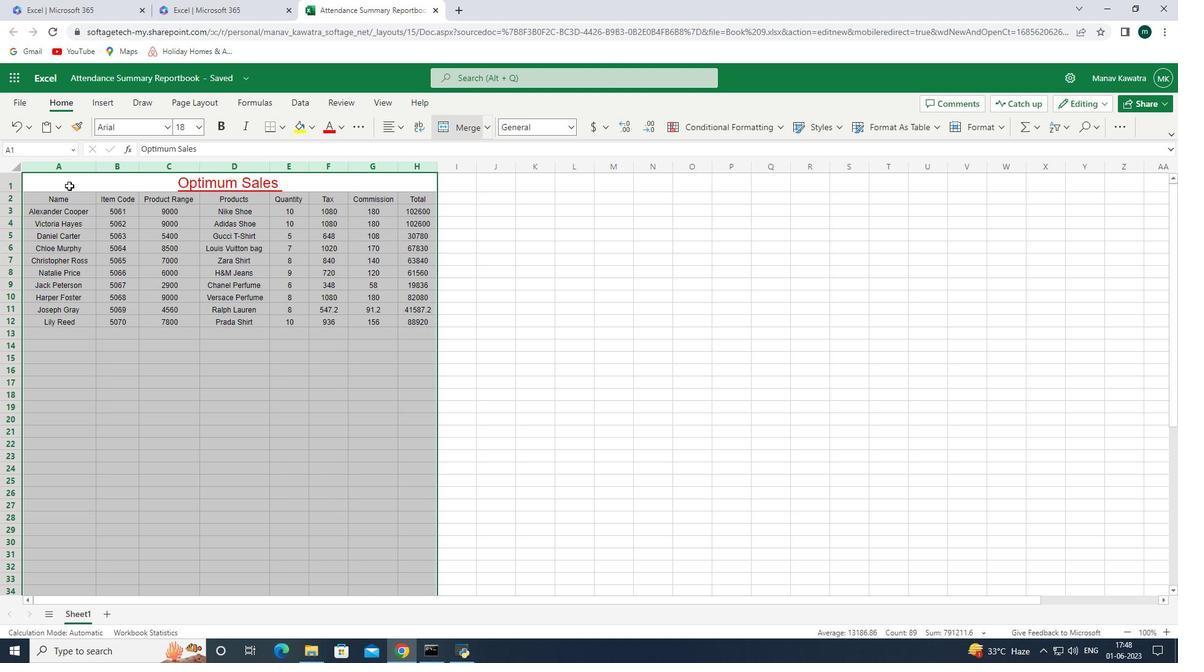 
Action: Mouse pressed left at (60, 181)
Screenshot: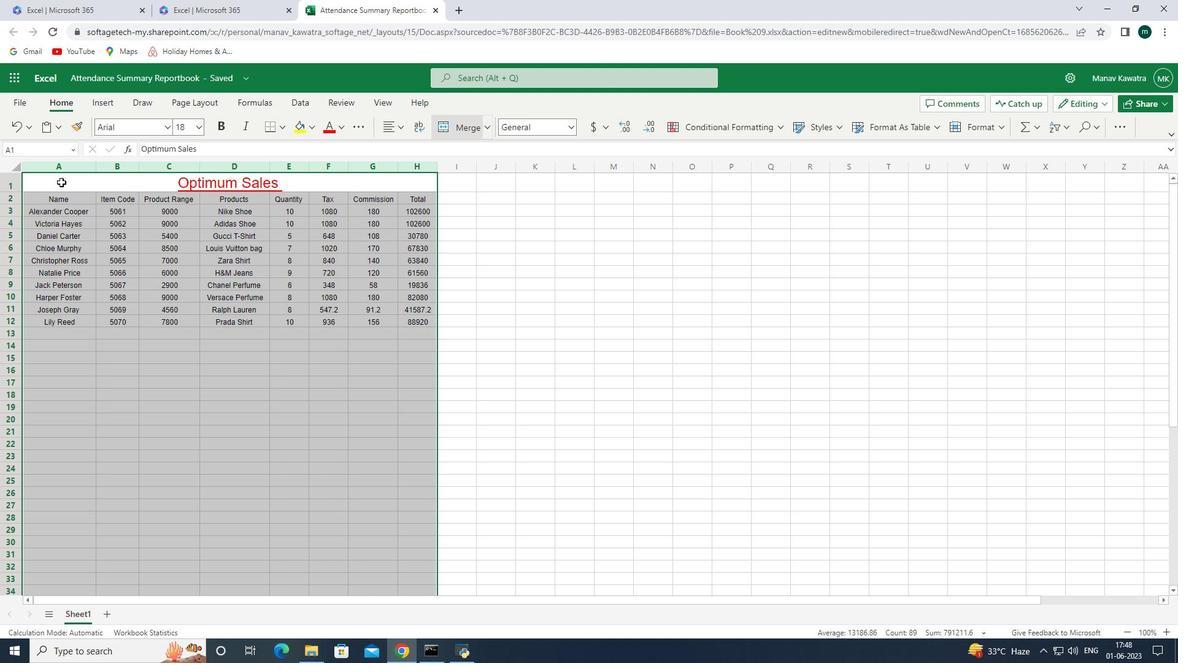 
Action: Mouse pressed left at (60, 181)
Screenshot: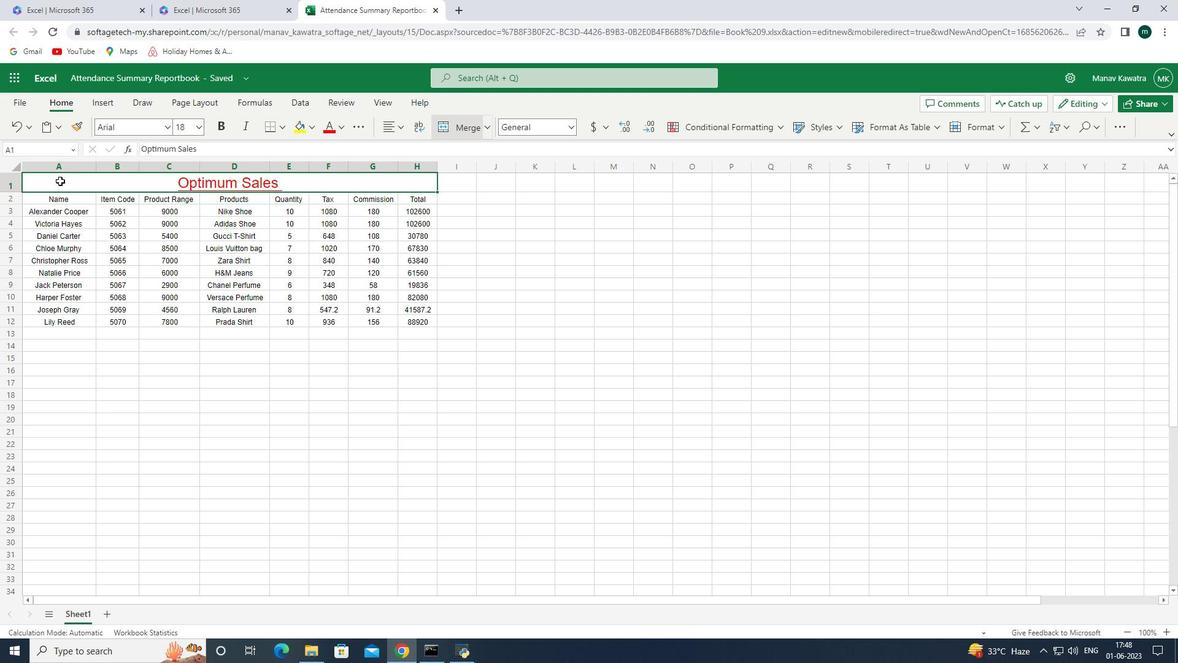 
Action: Mouse moved to (278, 127)
Screenshot: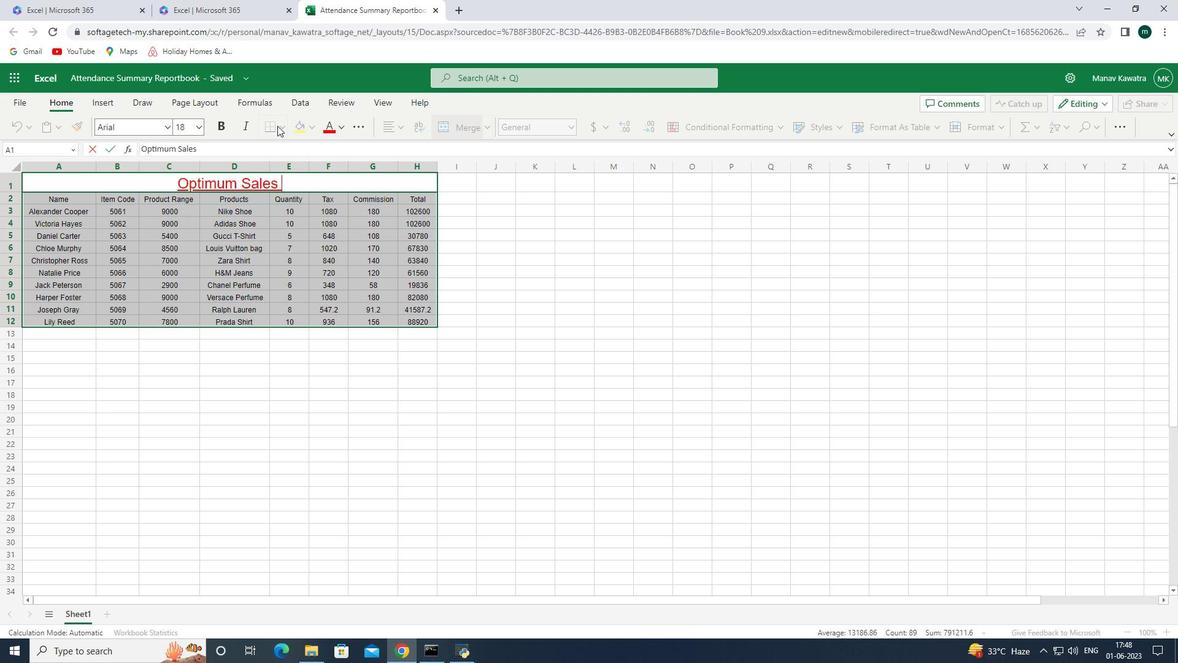 
Action: Mouse pressed left at (278, 127)
Screenshot: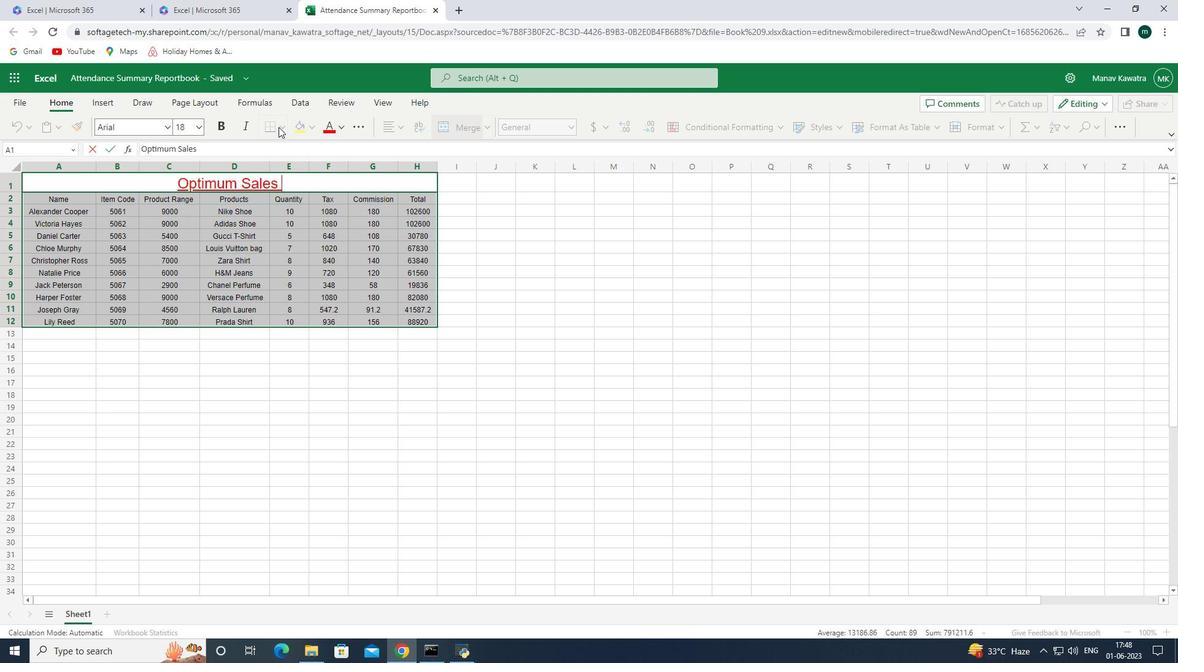 
Action: Mouse moved to (285, 127)
Screenshot: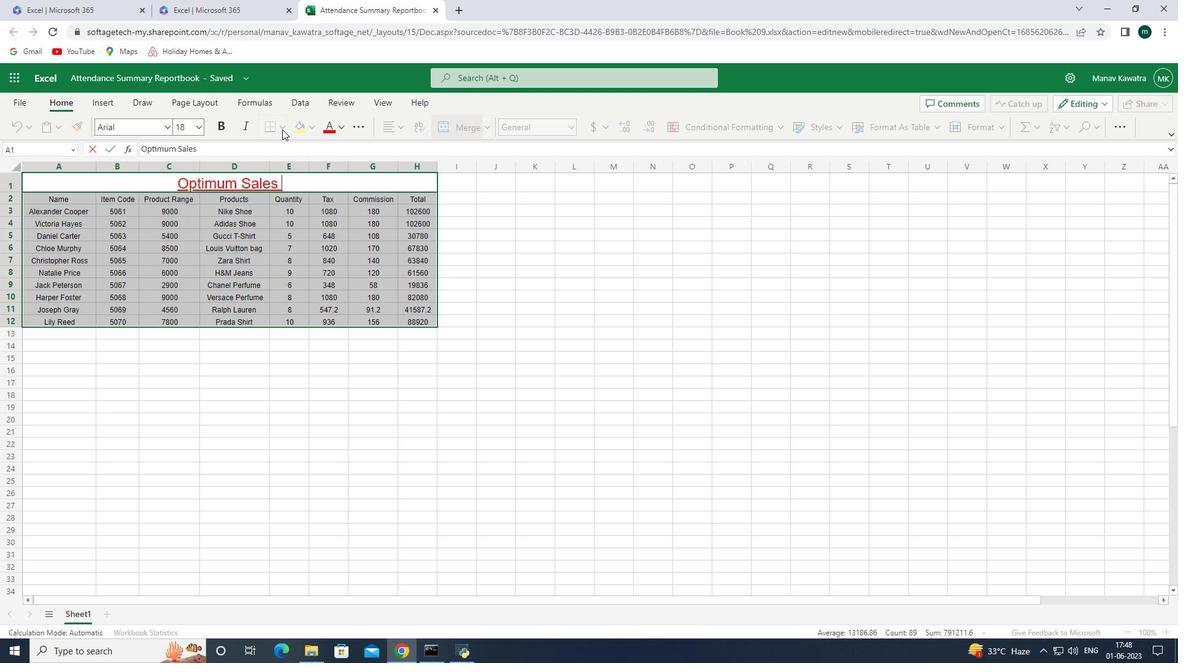 
Action: Mouse pressed left at (285, 127)
Screenshot: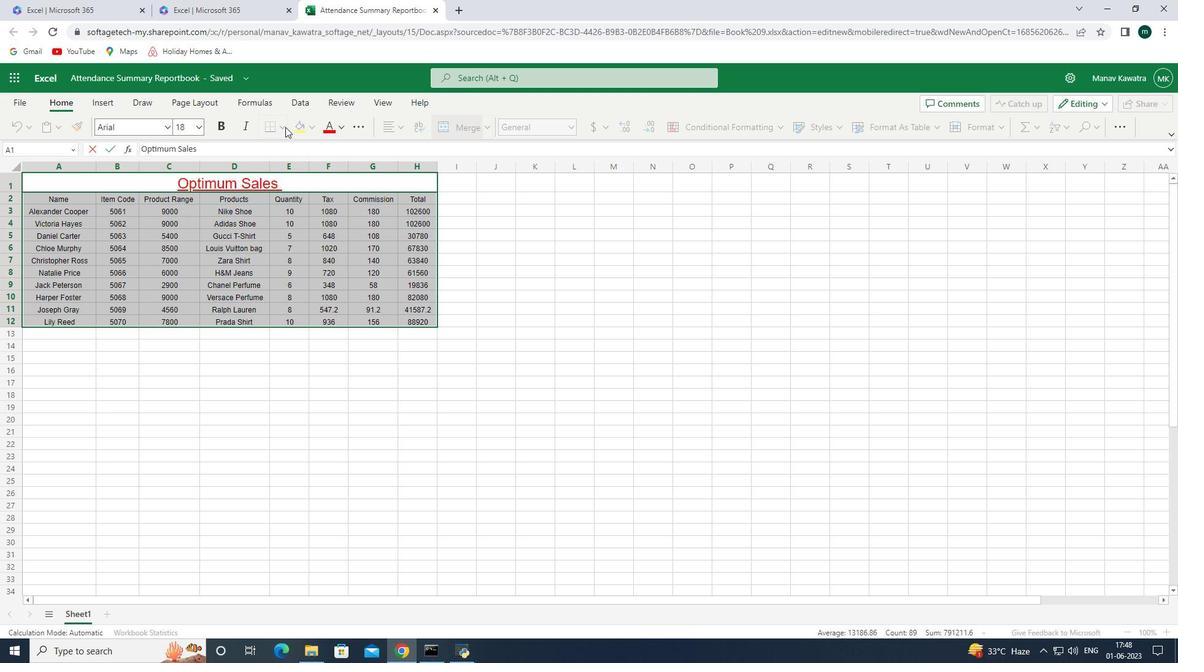 
Action: Mouse pressed left at (285, 127)
Screenshot: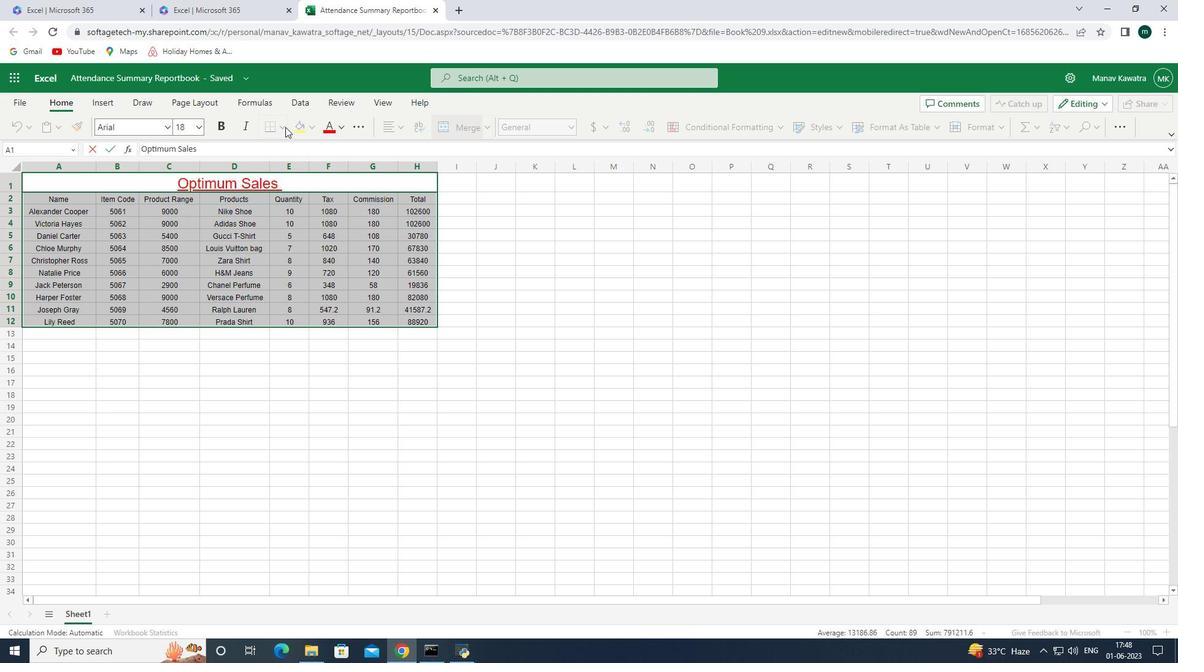 
Action: Mouse moved to (265, 254)
Screenshot: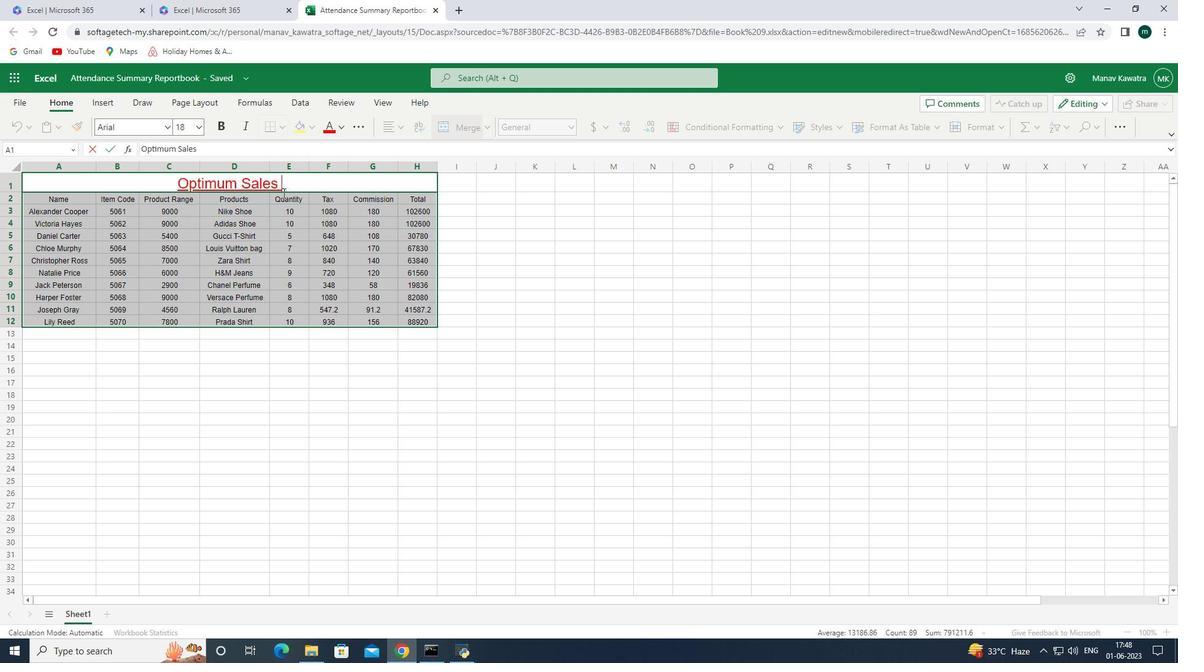 
Action: Mouse pressed left at (265, 254)
Screenshot: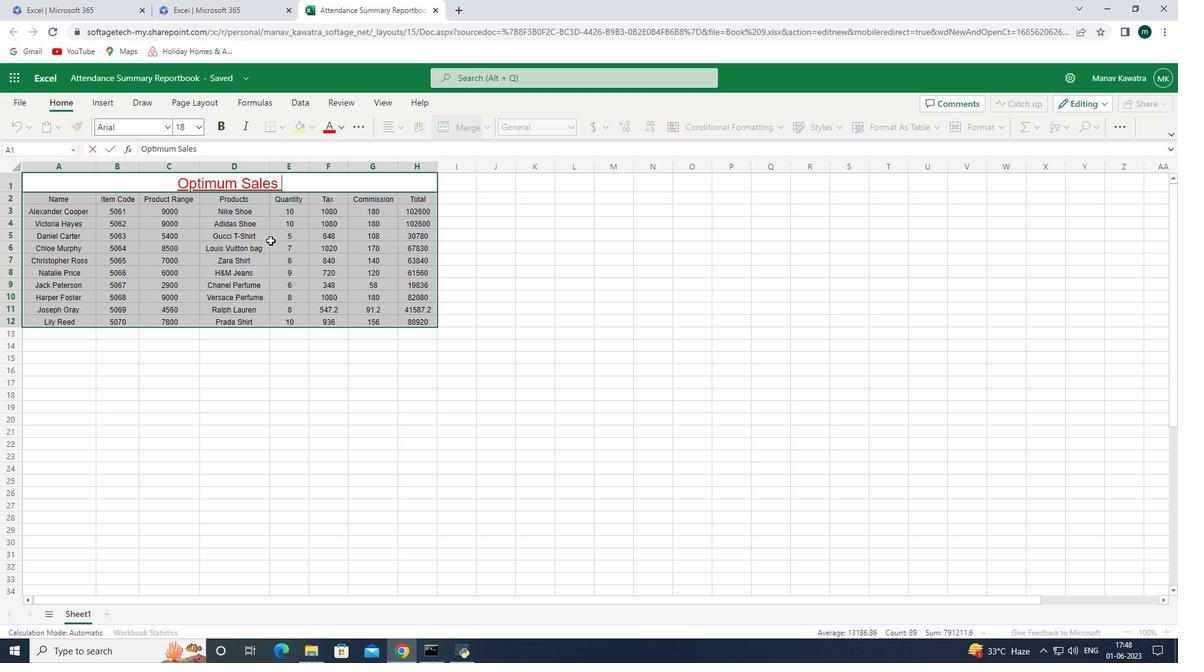
Action: Mouse moved to (59, 184)
Screenshot: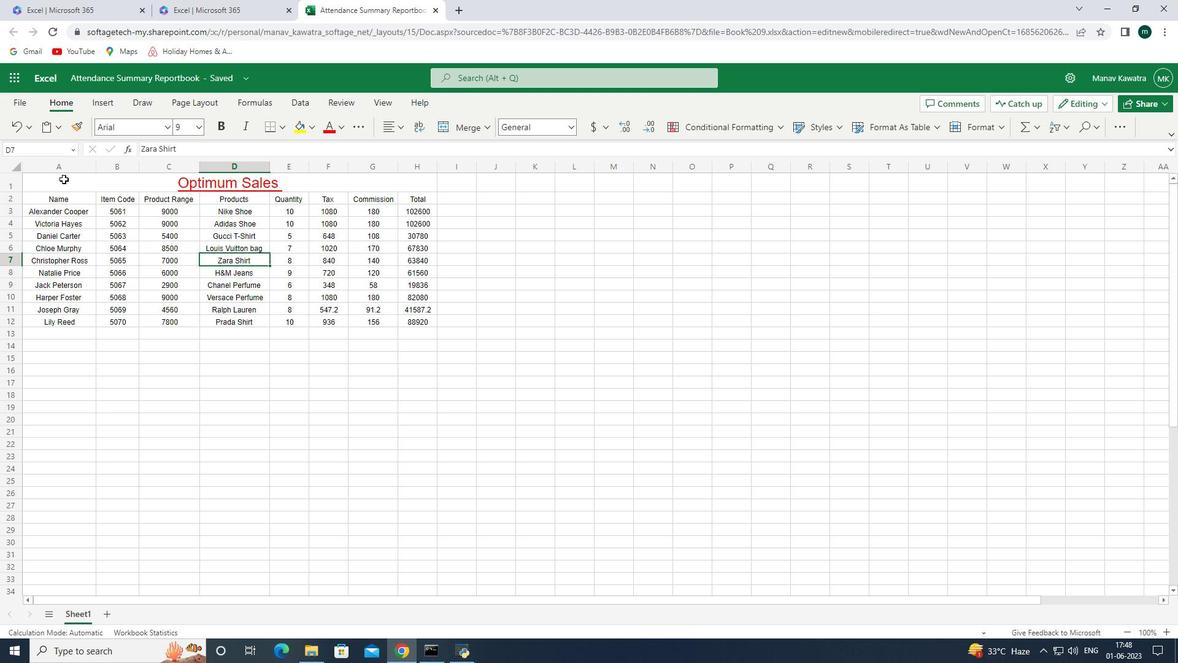 
Action: Mouse pressed left at (59, 184)
Screenshot: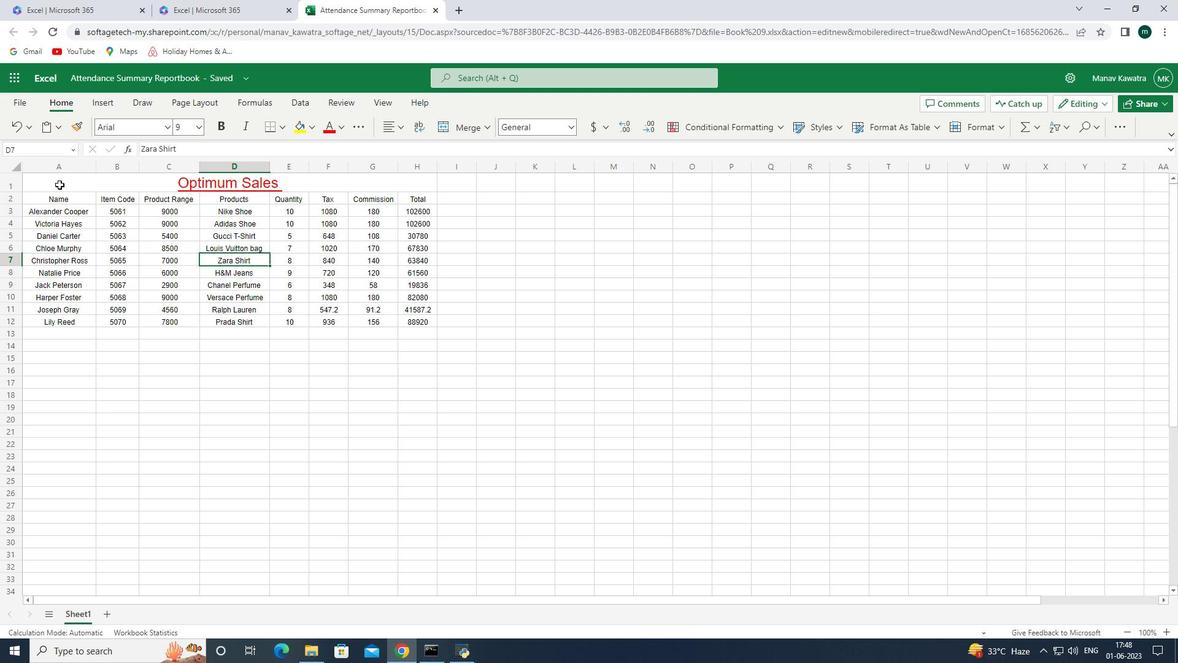 
Action: Mouse moved to (283, 126)
Screenshot: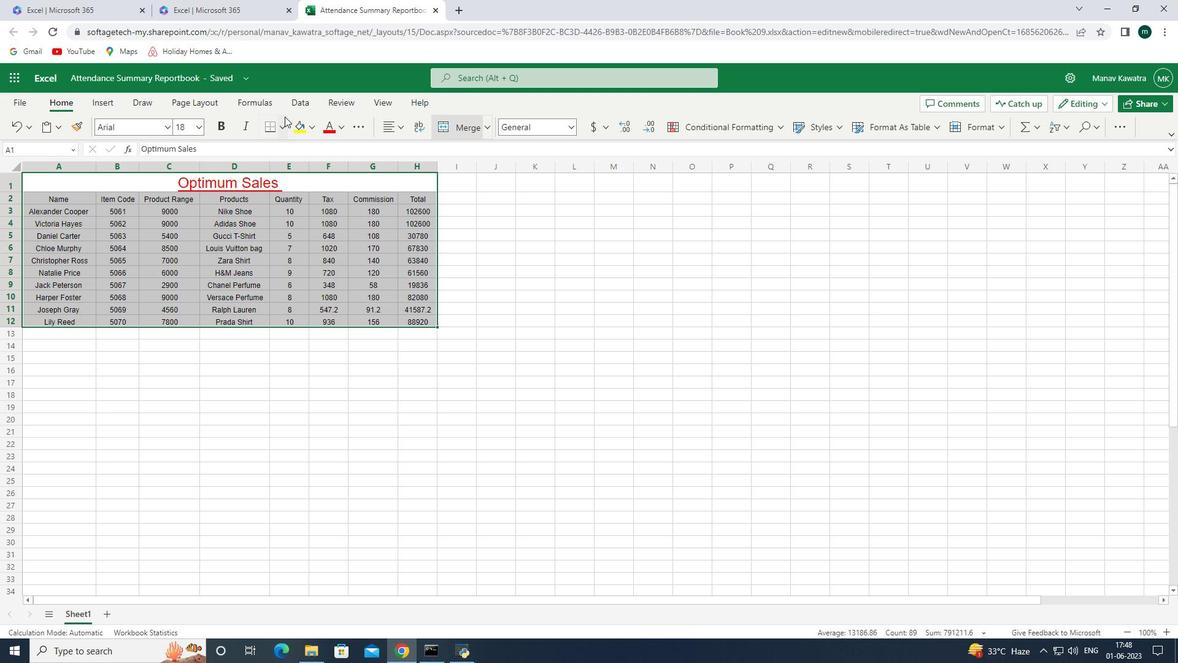 
Action: Mouse pressed left at (283, 126)
Screenshot: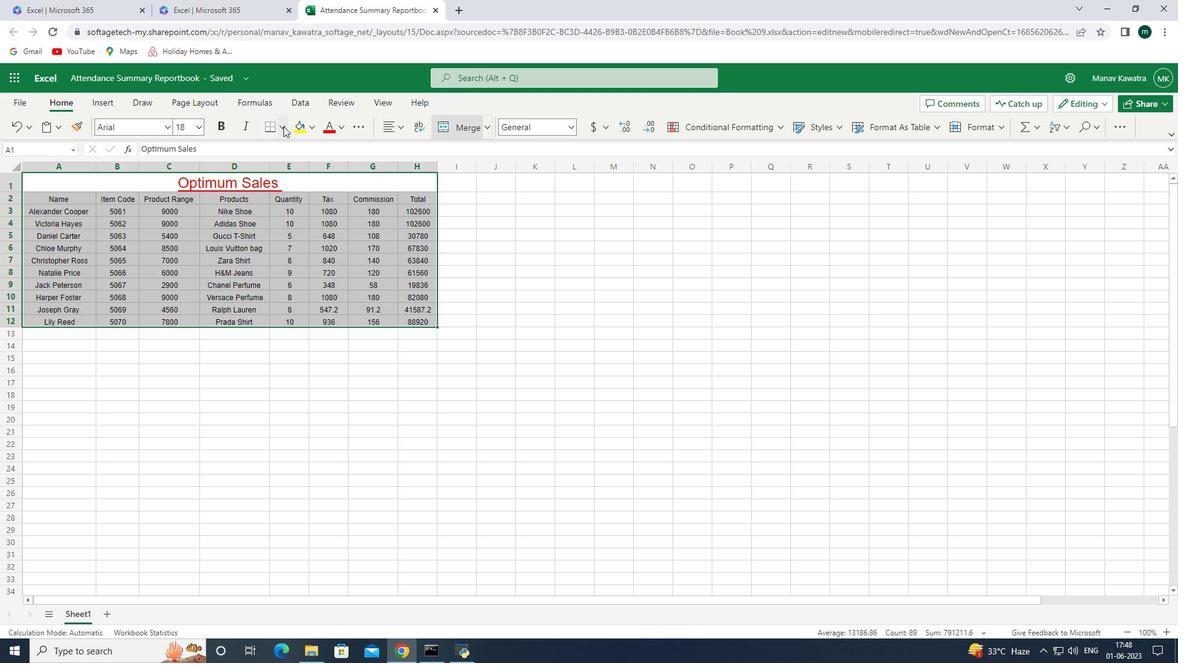 
Action: Mouse moved to (302, 187)
Screenshot: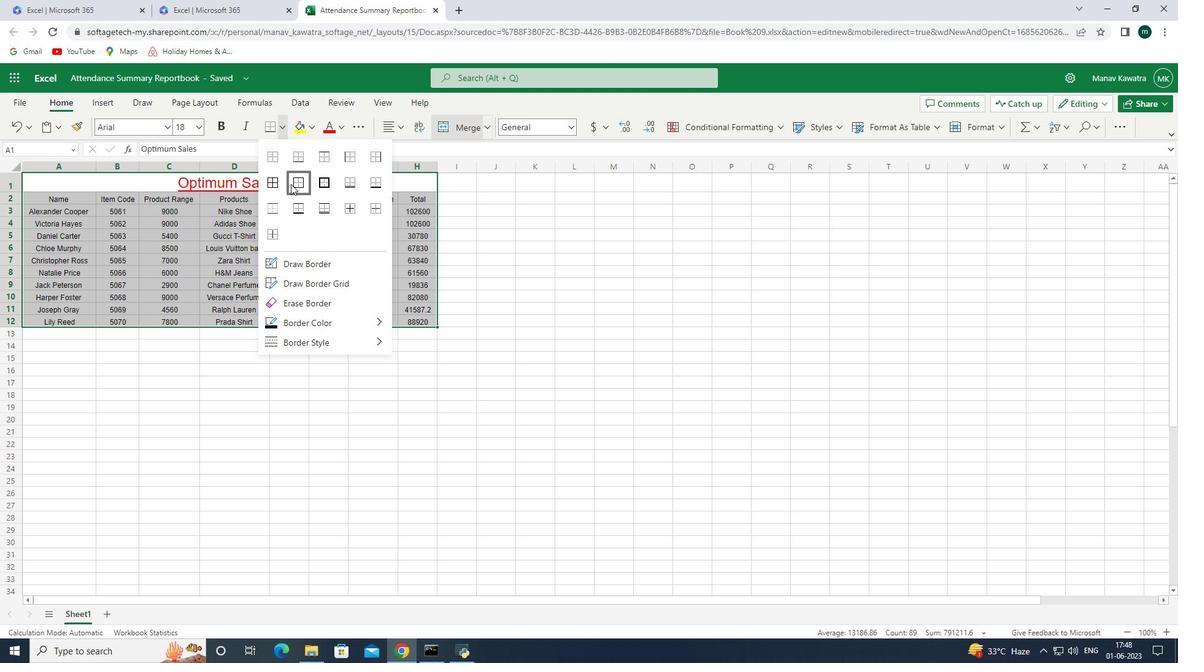 
Action: Mouse pressed left at (302, 187)
Screenshot: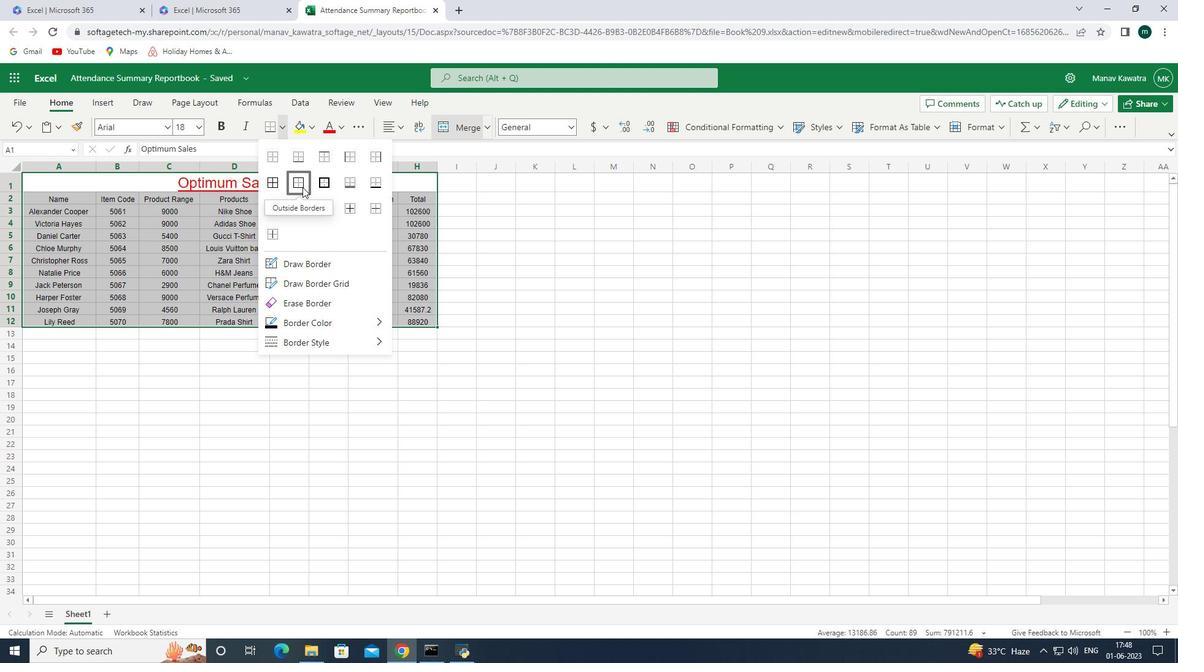 
Action: Mouse moved to (157, 392)
Screenshot: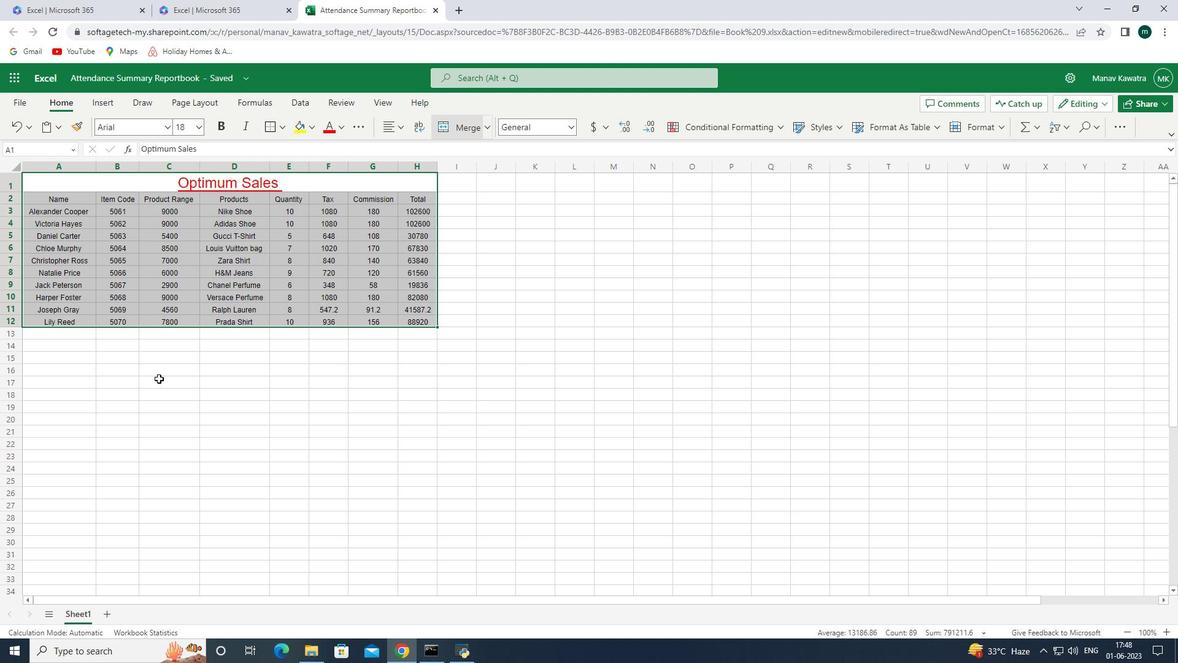
Action: Mouse pressed left at (157, 392)
Screenshot: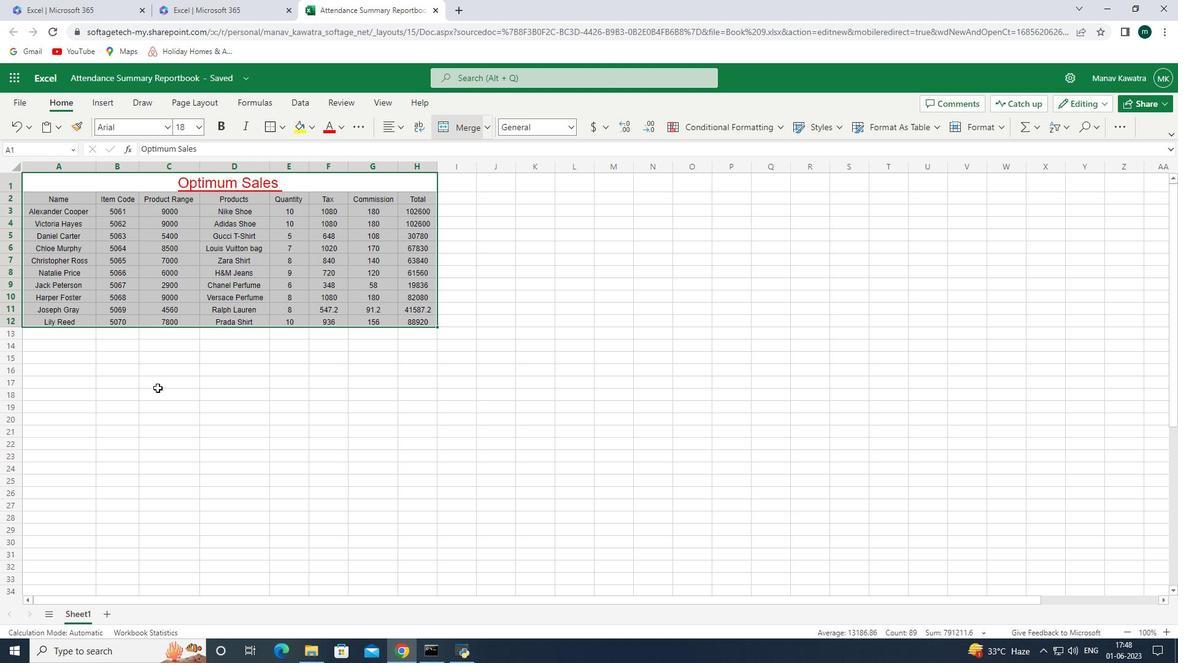 
Action: Mouse moved to (158, 393)
Screenshot: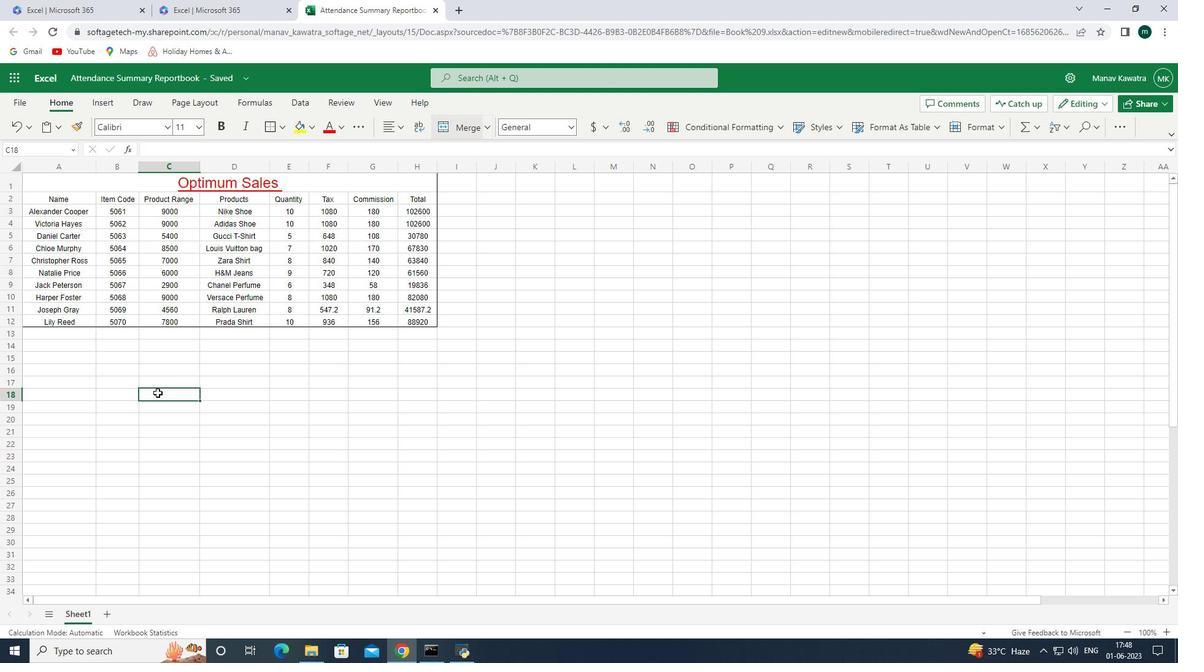 
Action: Key pressed ctrl+S
Screenshot: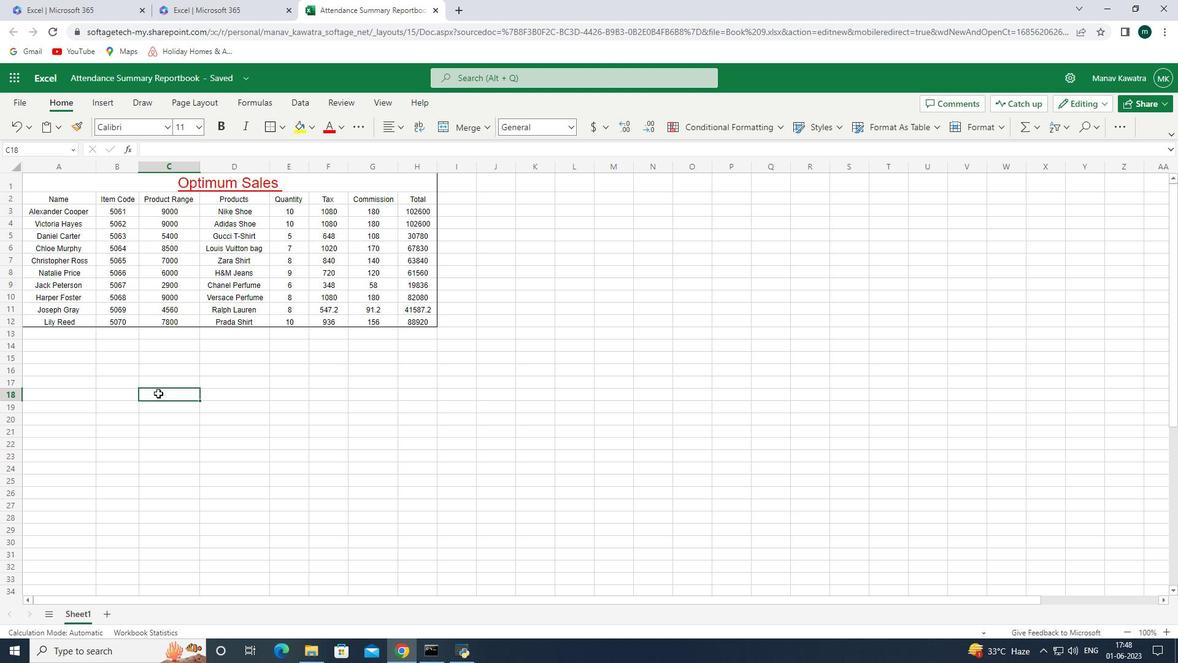 
Action: Mouse moved to (167, 385)
Screenshot: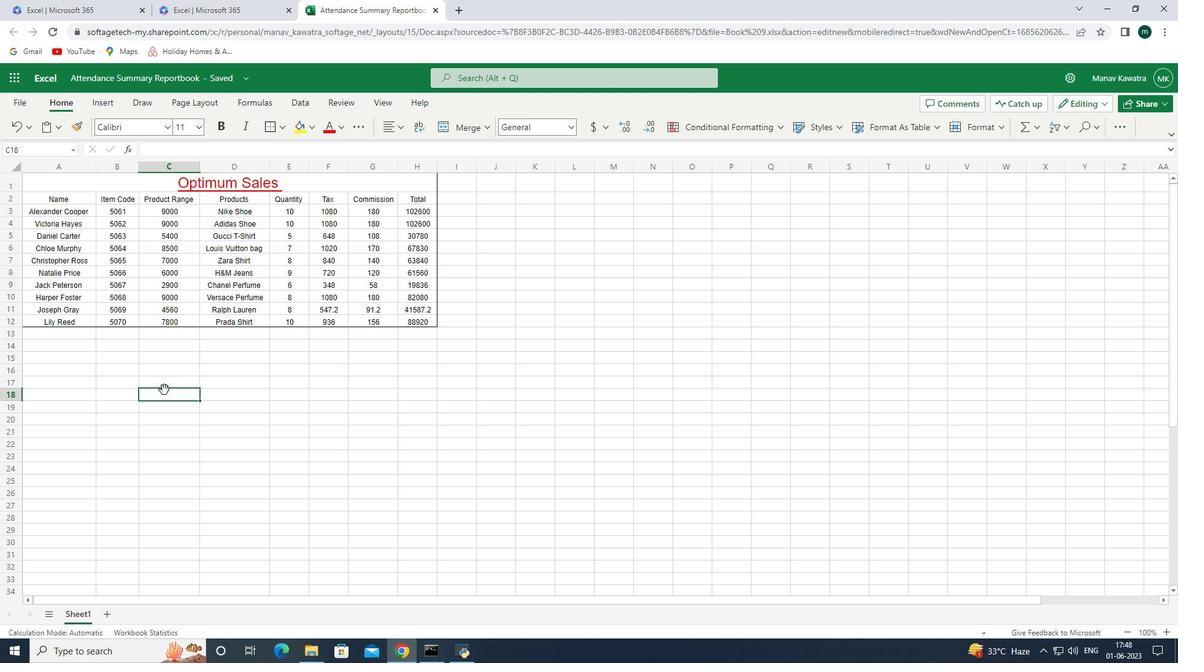 
